 Task: Find connections with filter location Liberec with filter topic #Entrepreneurialwith filter profile language French with filter current company Yara International with filter school Nagarjuna College Of Engineering and Technology with filter industry Pipeline Transportation with filter service category Accounting with filter keywords title Chief Engineer
Action: Mouse scrolled (410, 533) with delta (0, 0)
Screenshot: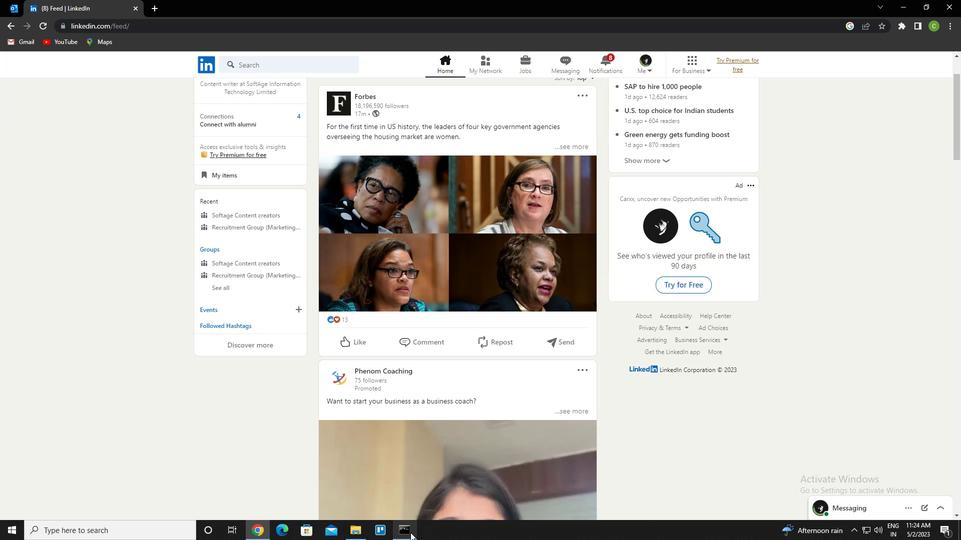 
Action: Mouse scrolled (410, 533) with delta (0, 0)
Screenshot: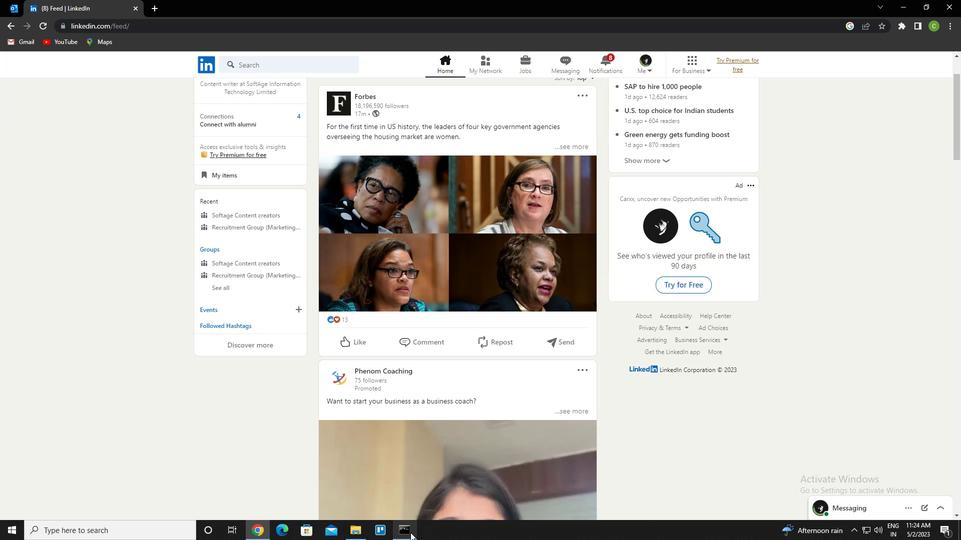 
Action: Mouse moved to (493, 60)
Screenshot: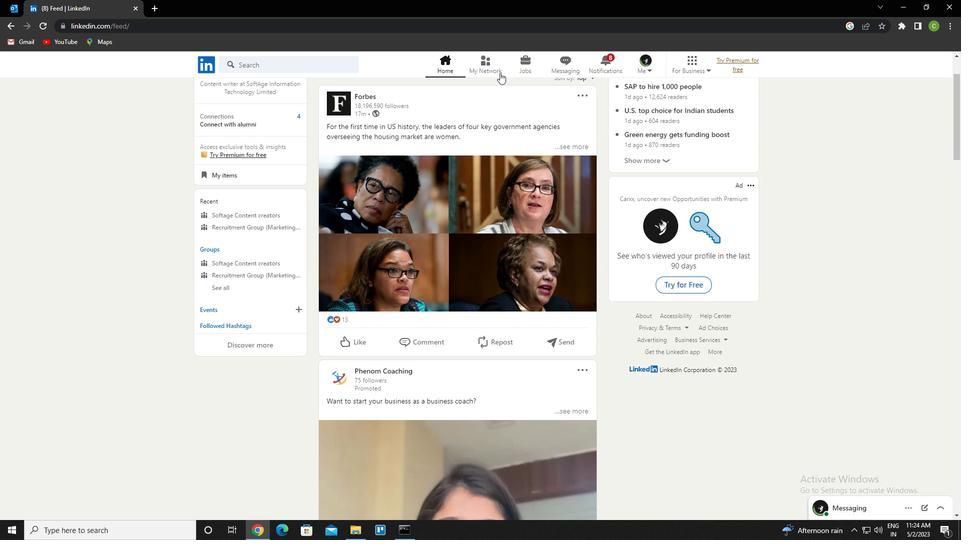 
Action: Mouse pressed left at (493, 60)
Screenshot: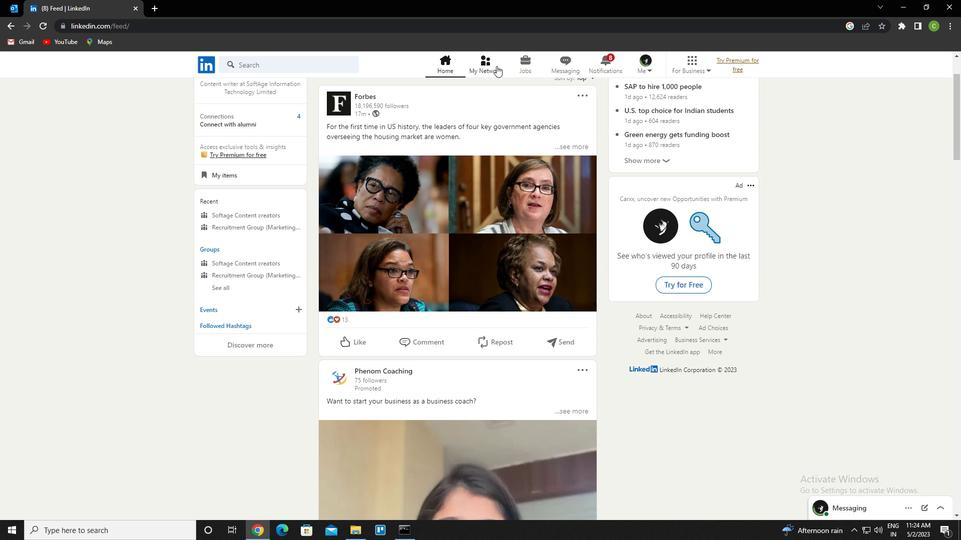 
Action: Mouse moved to (280, 118)
Screenshot: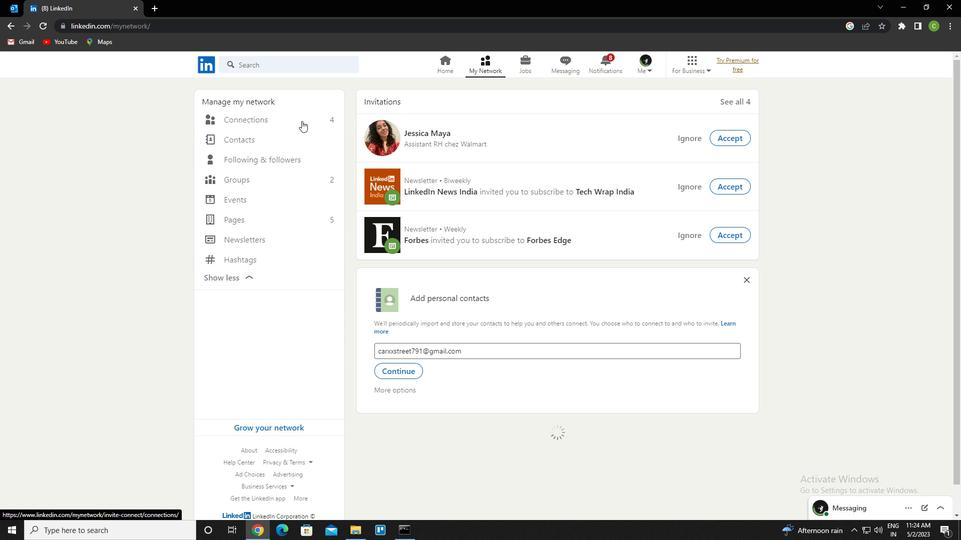 
Action: Mouse pressed left at (280, 118)
Screenshot: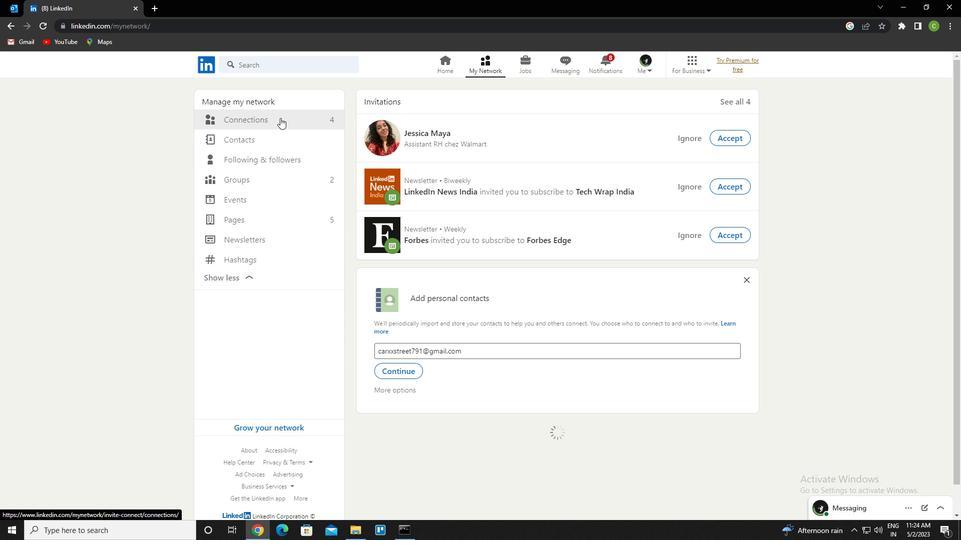 
Action: Mouse moved to (569, 123)
Screenshot: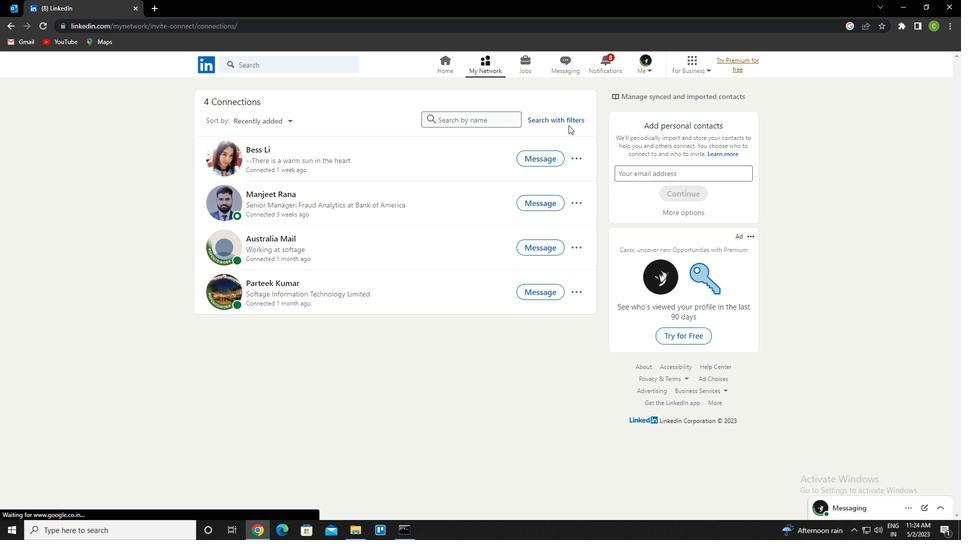 
Action: Mouse pressed left at (569, 123)
Screenshot: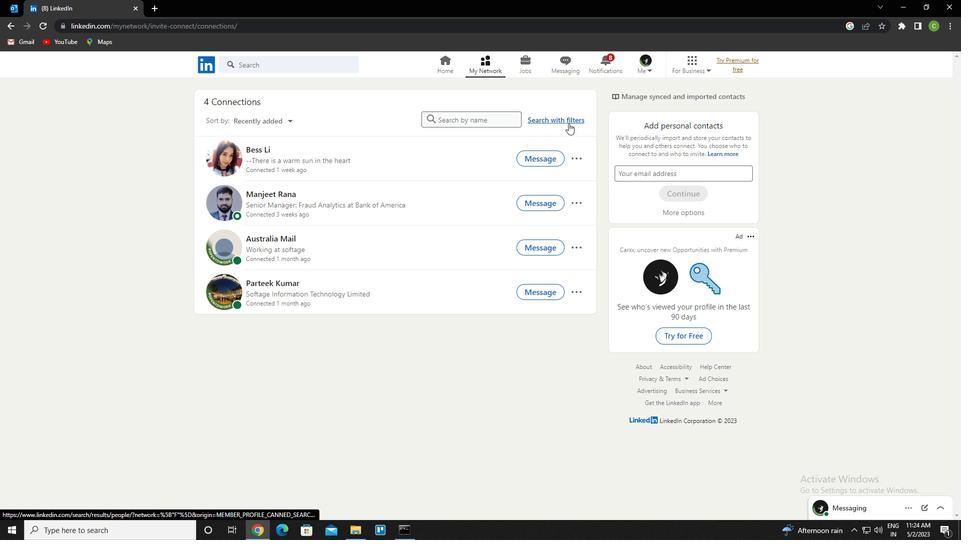 
Action: Mouse moved to (516, 96)
Screenshot: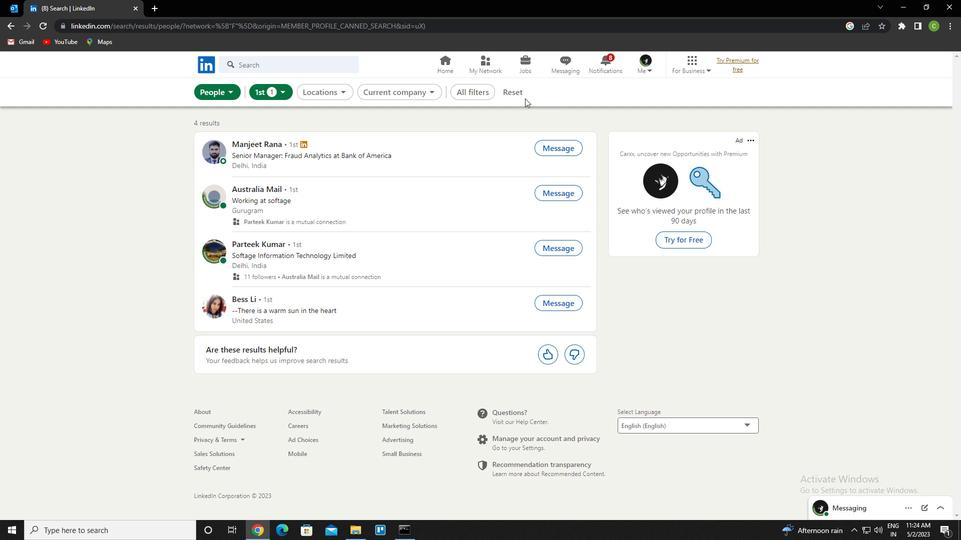 
Action: Mouse pressed left at (516, 96)
Screenshot: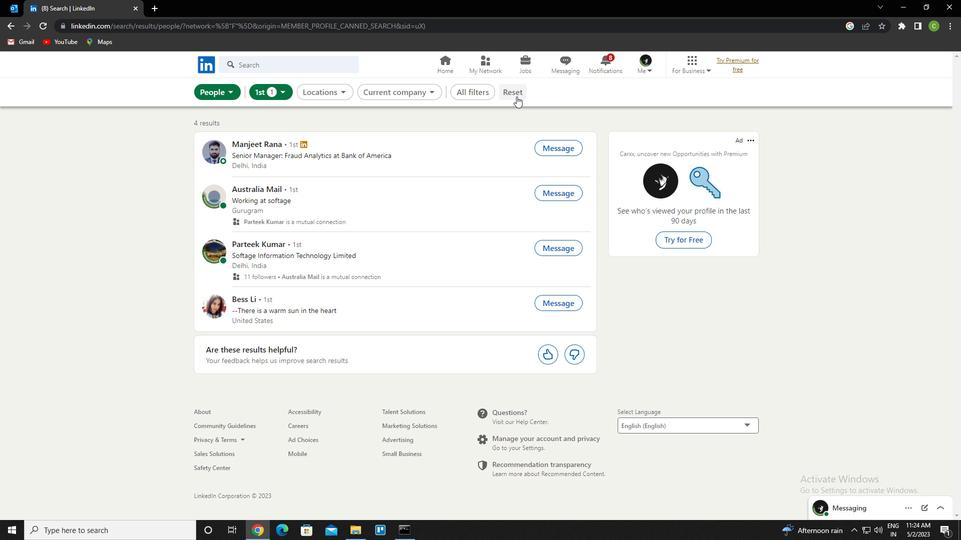 
Action: Mouse moved to (507, 93)
Screenshot: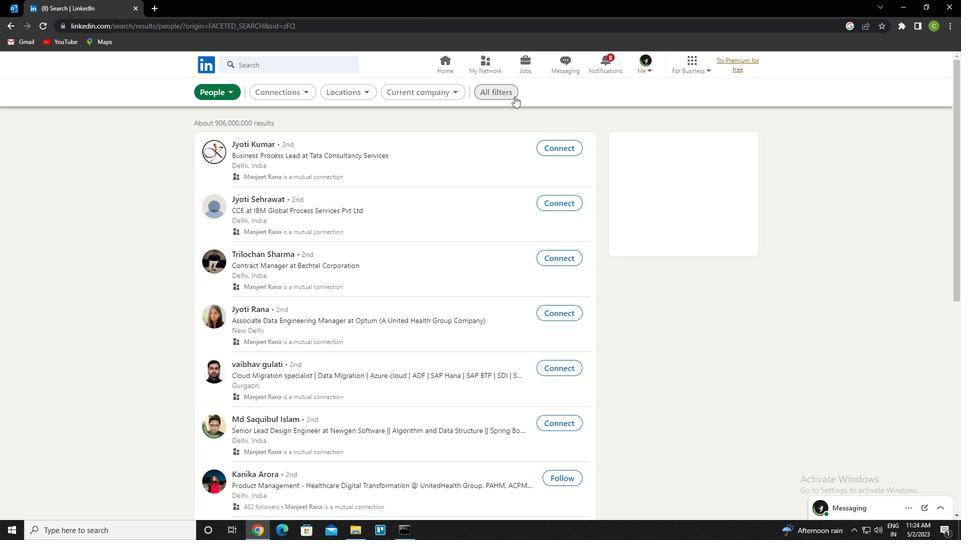 
Action: Mouse pressed left at (507, 93)
Screenshot: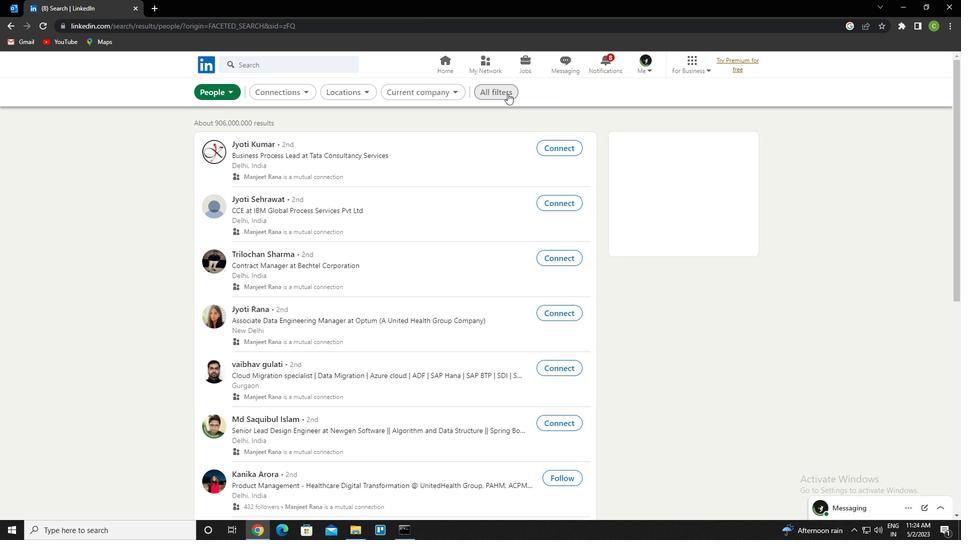 
Action: Mouse moved to (876, 306)
Screenshot: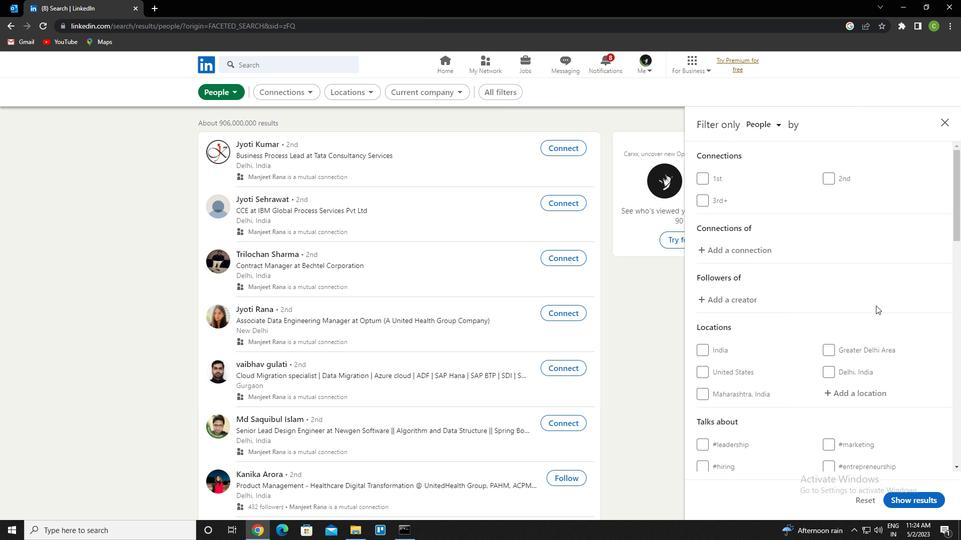 
Action: Mouse scrolled (876, 306) with delta (0, 0)
Screenshot: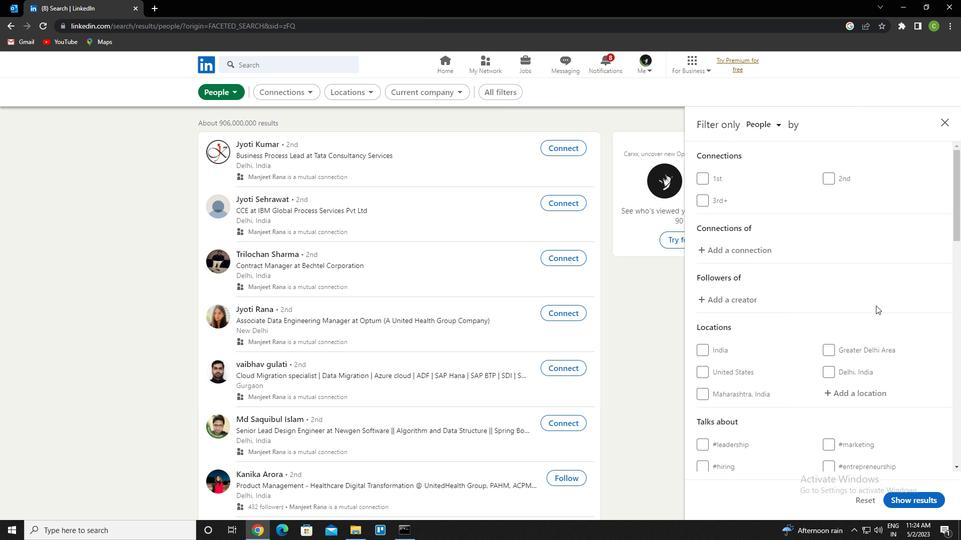 
Action: Mouse scrolled (876, 306) with delta (0, 0)
Screenshot: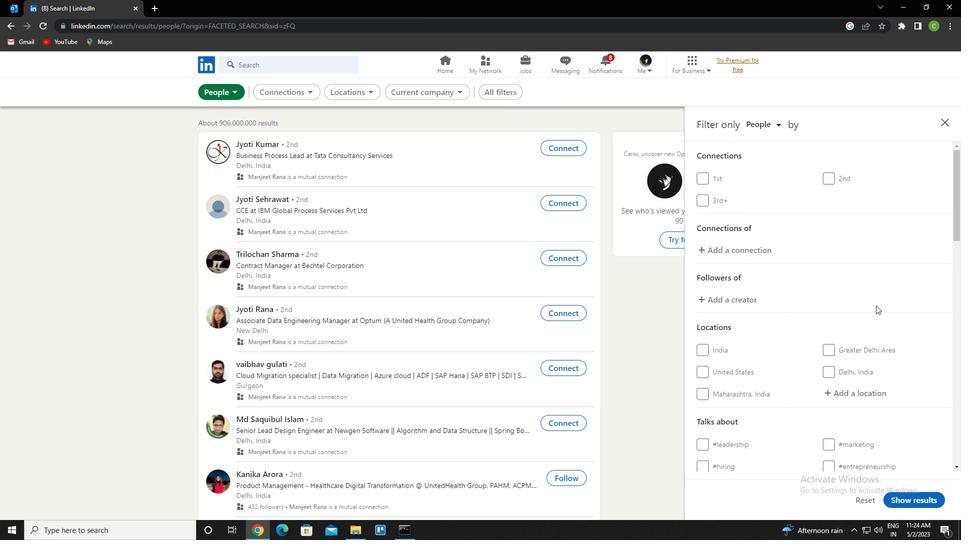 
Action: Mouse moved to (864, 294)
Screenshot: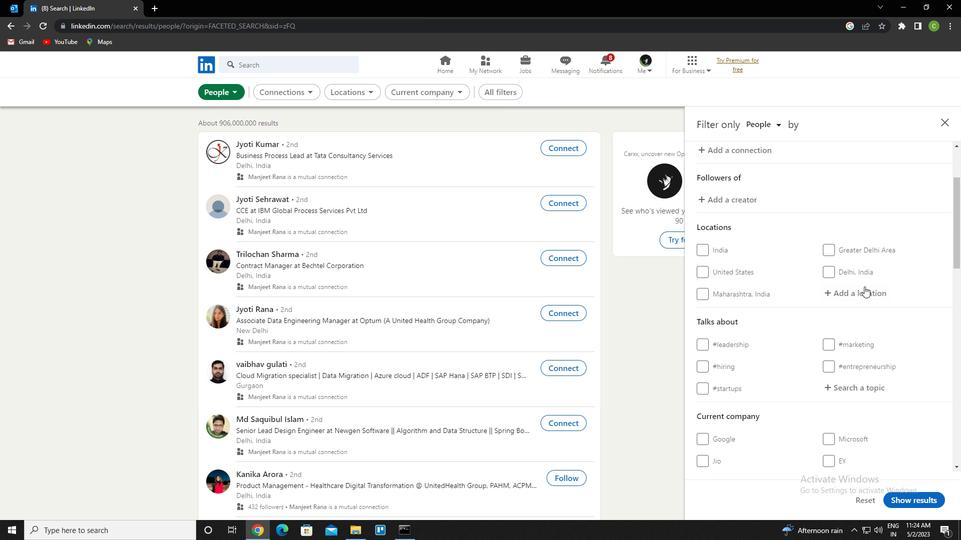 
Action: Mouse pressed left at (864, 294)
Screenshot: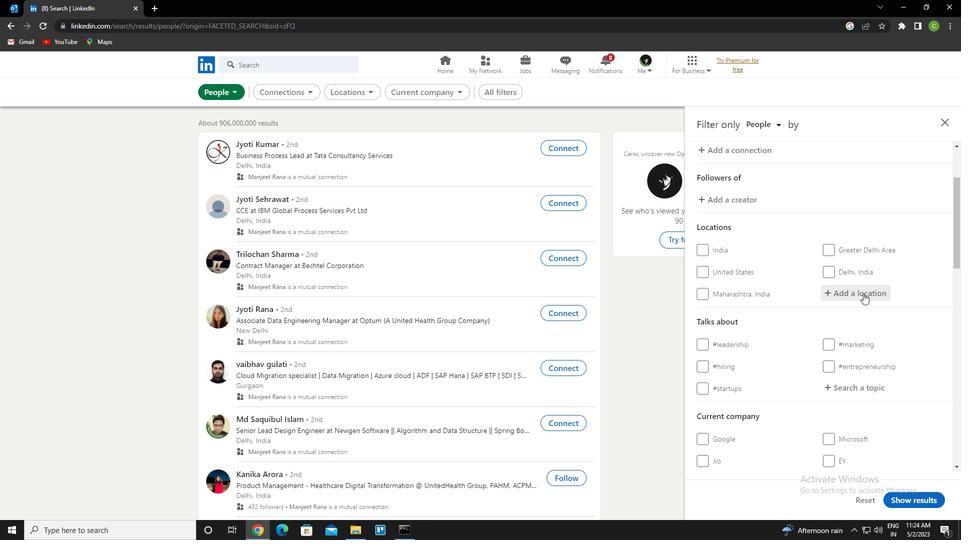 
Action: Key pressed <Key.caps_lock>l<Key.caps_lock>iberec<Key.down><Key.enter>
Screenshot: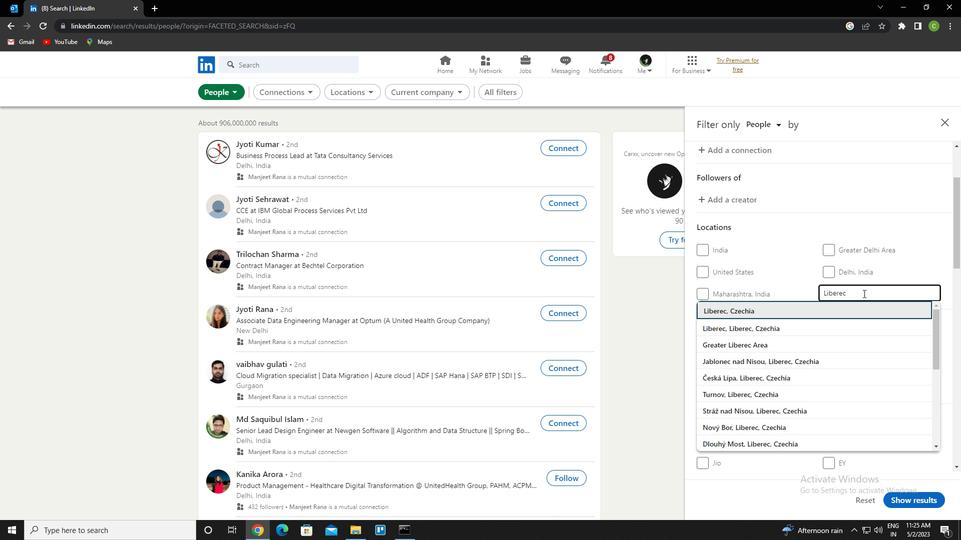 
Action: Mouse scrolled (864, 293) with delta (0, 0)
Screenshot: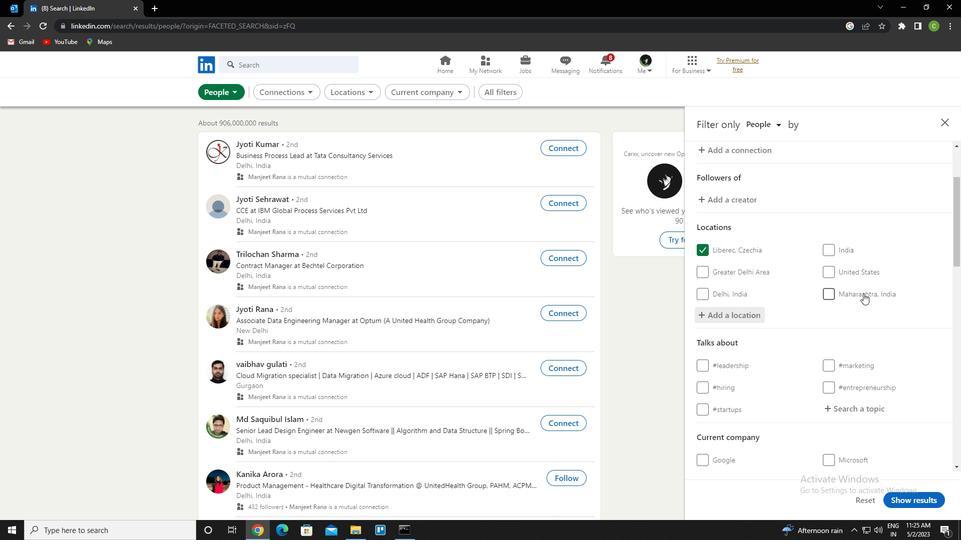 
Action: Mouse scrolled (864, 293) with delta (0, 0)
Screenshot: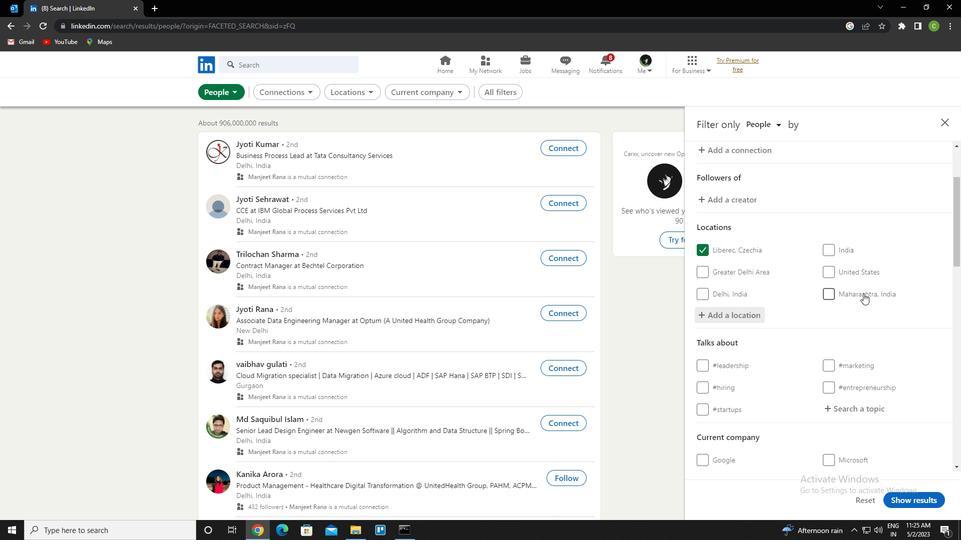 
Action: Mouse scrolled (864, 293) with delta (0, 0)
Screenshot: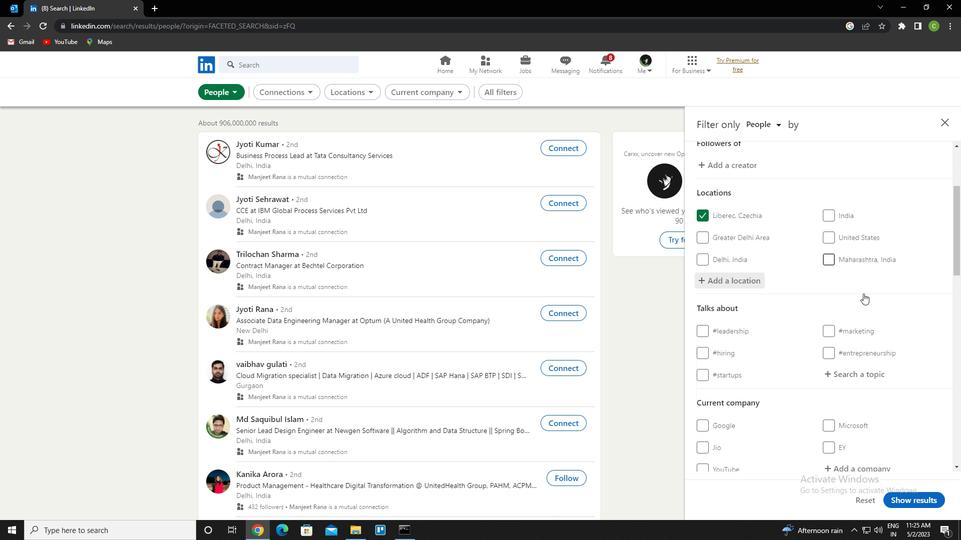 
Action: Mouse moved to (859, 260)
Screenshot: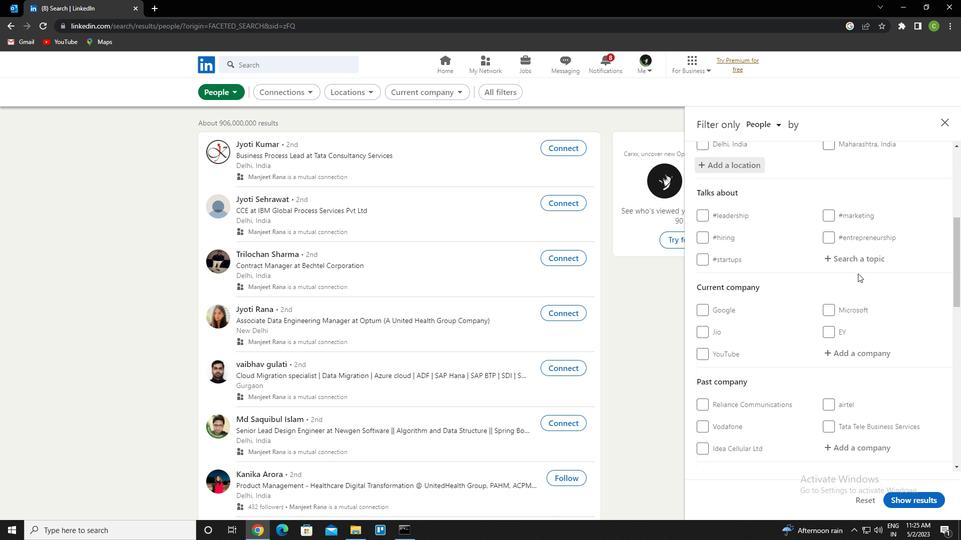 
Action: Mouse pressed left at (859, 260)
Screenshot: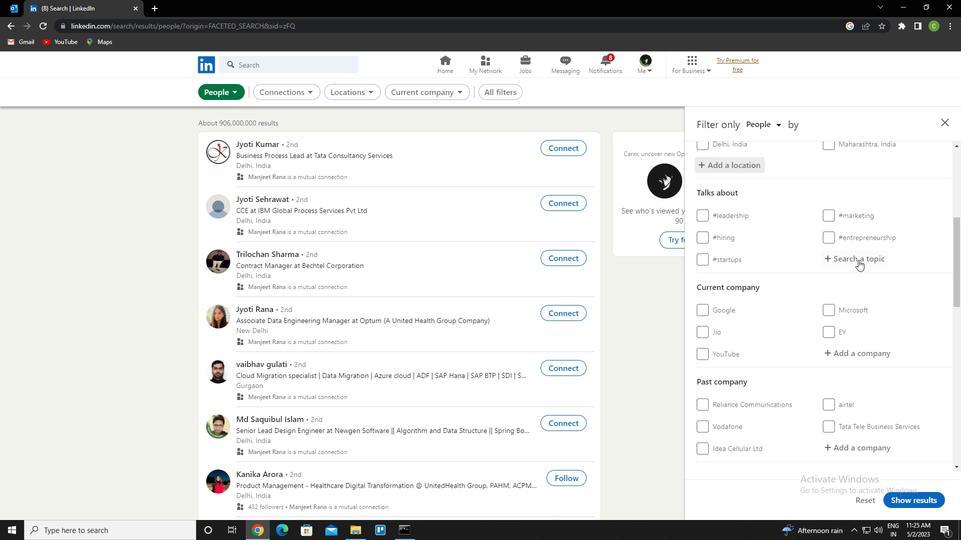 
Action: Key pressed <Key.caps_lock>e<Key.caps_lock>ntrepreneural<Key.backspace><Key.backspace>ial<Key.down><Key.enter>
Screenshot: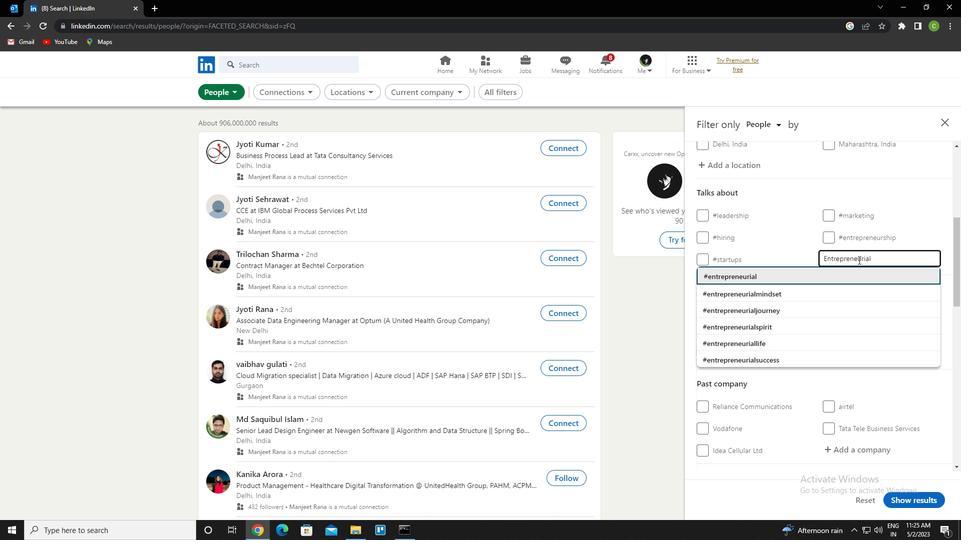 
Action: Mouse scrolled (859, 259) with delta (0, 0)
Screenshot: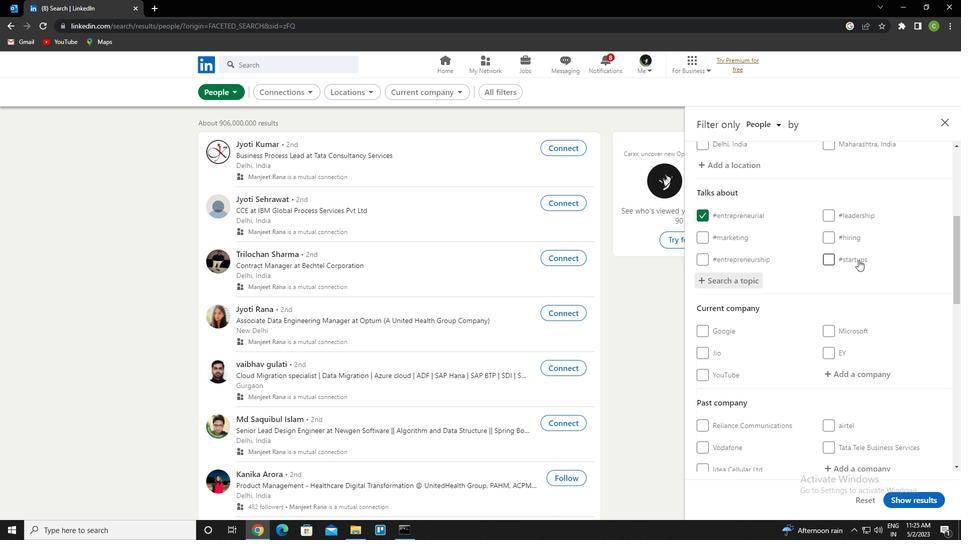 
Action: Mouse scrolled (859, 259) with delta (0, 0)
Screenshot: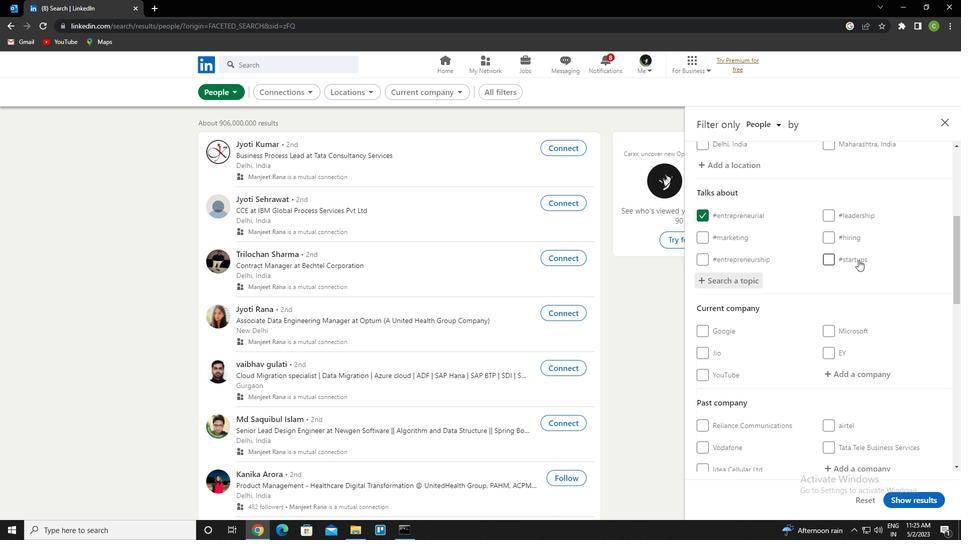 
Action: Mouse scrolled (859, 259) with delta (0, 0)
Screenshot: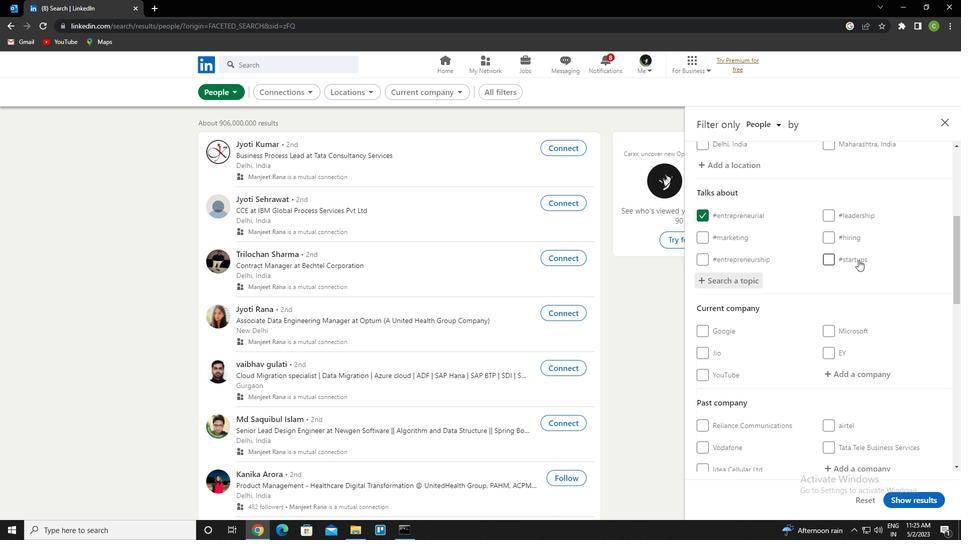 
Action: Mouse moved to (811, 303)
Screenshot: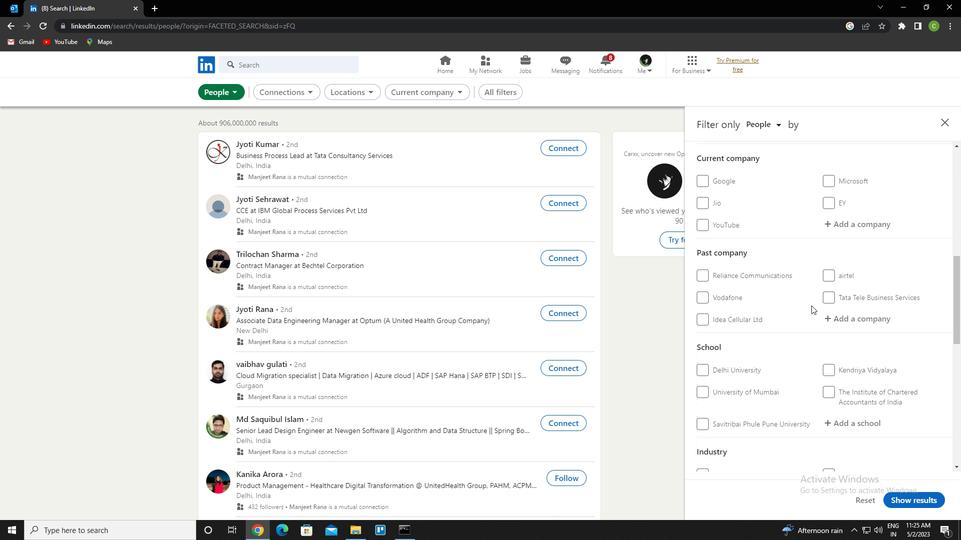 
Action: Mouse scrolled (811, 303) with delta (0, 0)
Screenshot: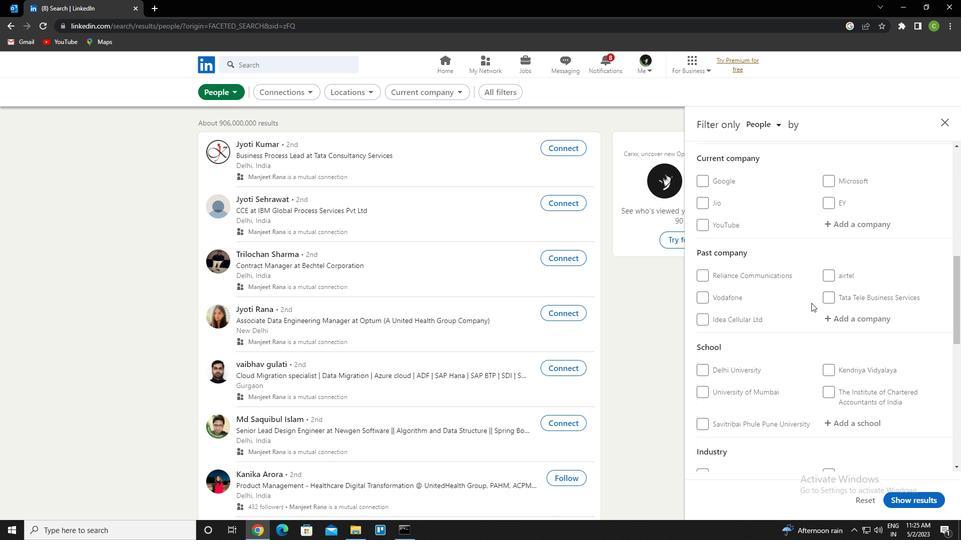 
Action: Mouse scrolled (811, 303) with delta (0, 0)
Screenshot: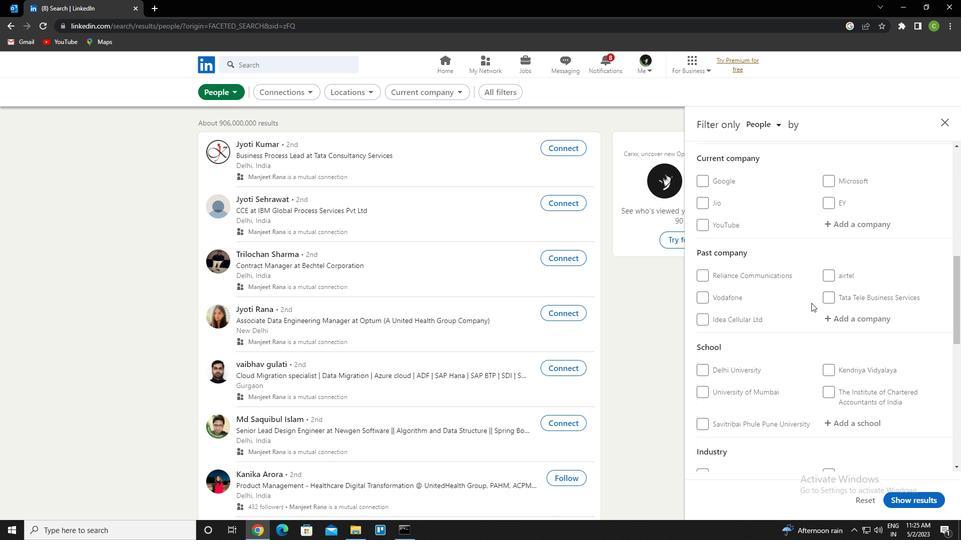 
Action: Mouse scrolled (811, 303) with delta (0, 0)
Screenshot: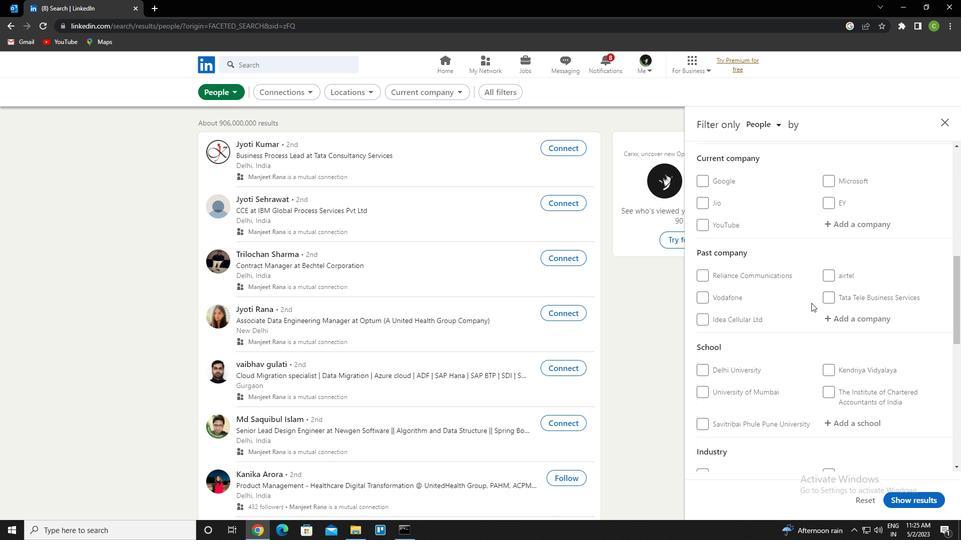 
Action: Mouse scrolled (811, 303) with delta (0, 0)
Screenshot: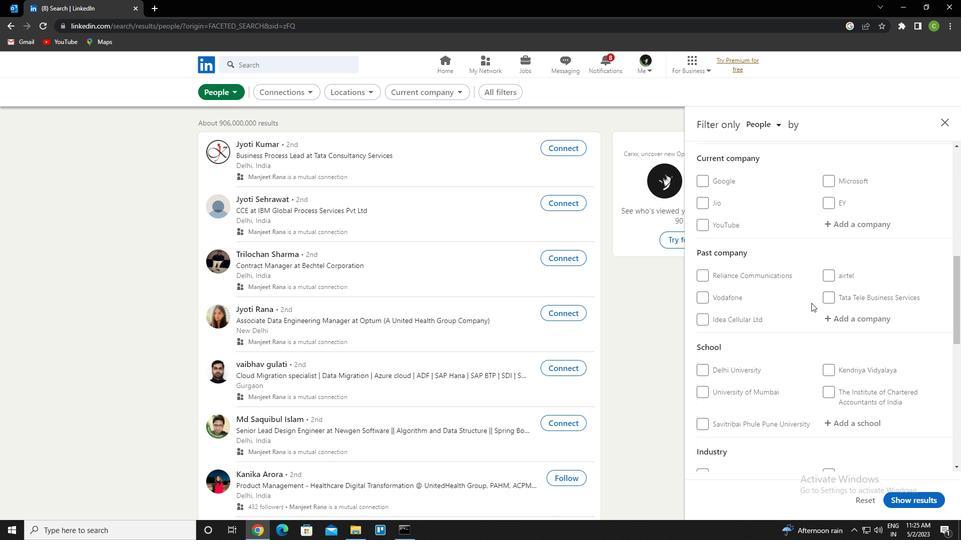 
Action: Mouse scrolled (811, 303) with delta (0, 0)
Screenshot: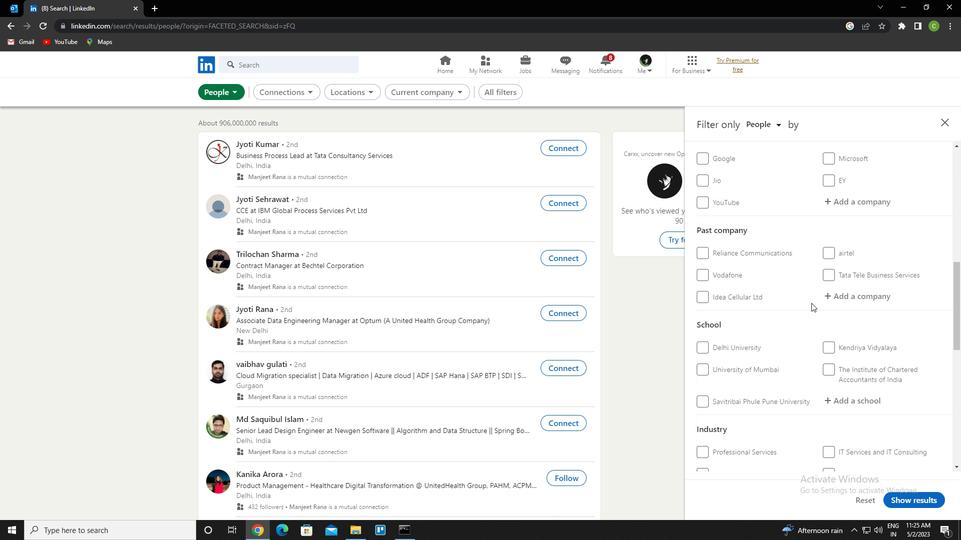 
Action: Mouse scrolled (811, 303) with delta (0, 0)
Screenshot: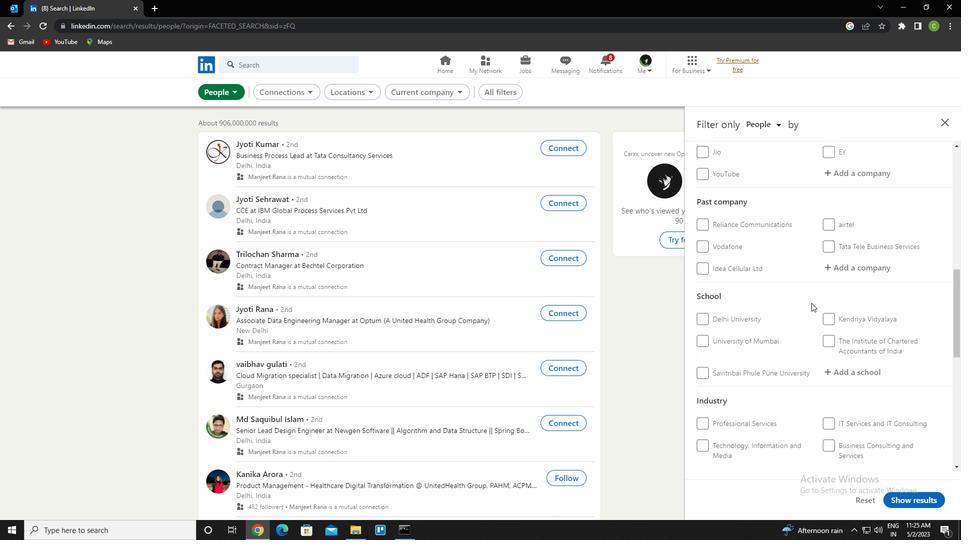 
Action: Mouse scrolled (811, 303) with delta (0, 0)
Screenshot: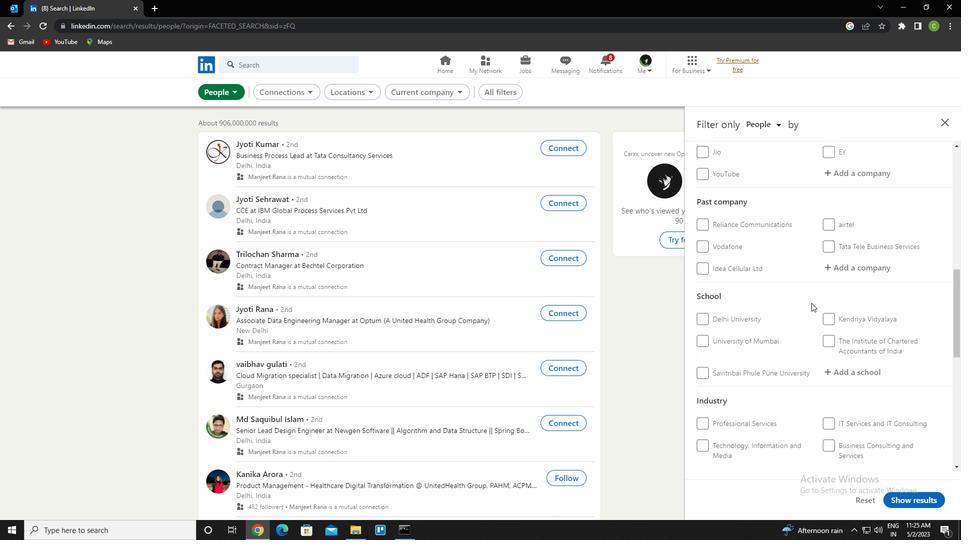 
Action: Mouse scrolled (811, 303) with delta (0, 0)
Screenshot: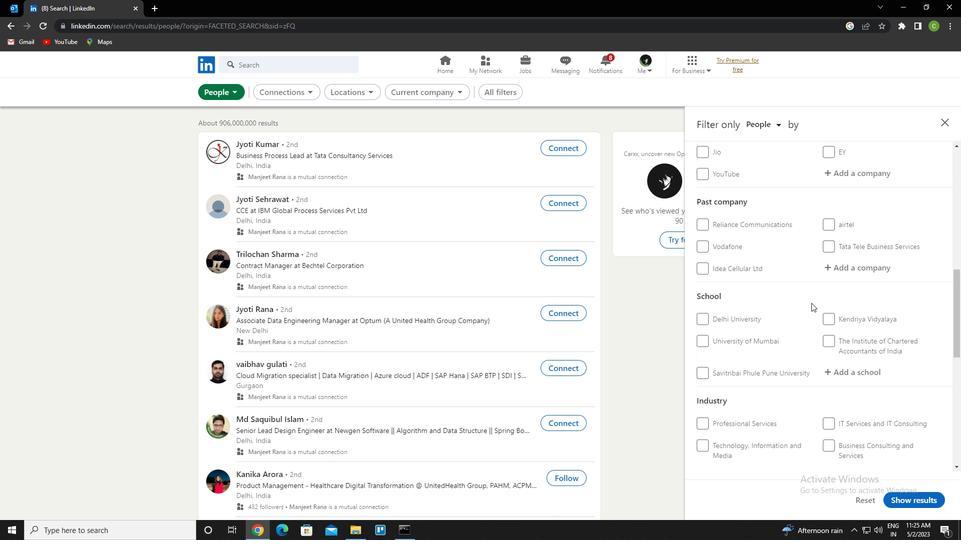 
Action: Mouse scrolled (811, 303) with delta (0, 0)
Screenshot: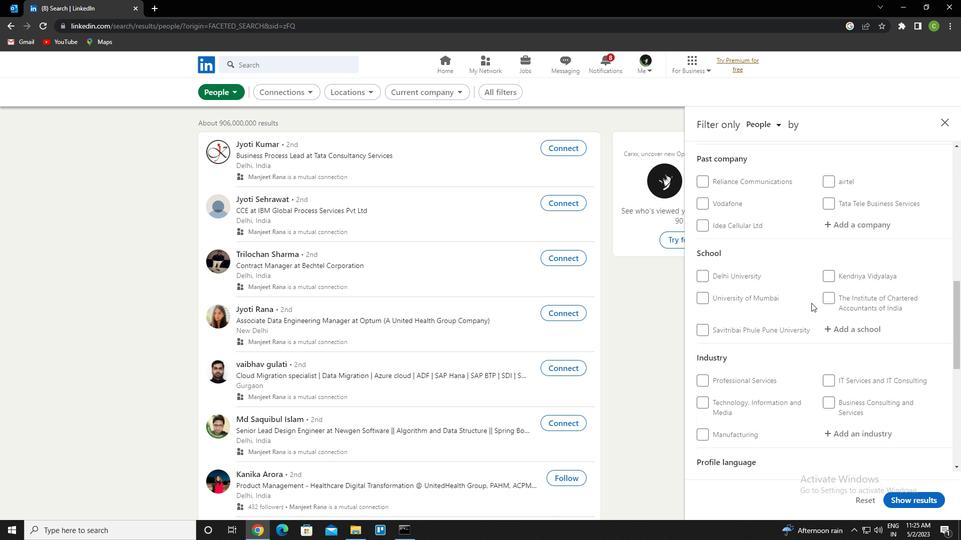 
Action: Mouse moved to (772, 302)
Screenshot: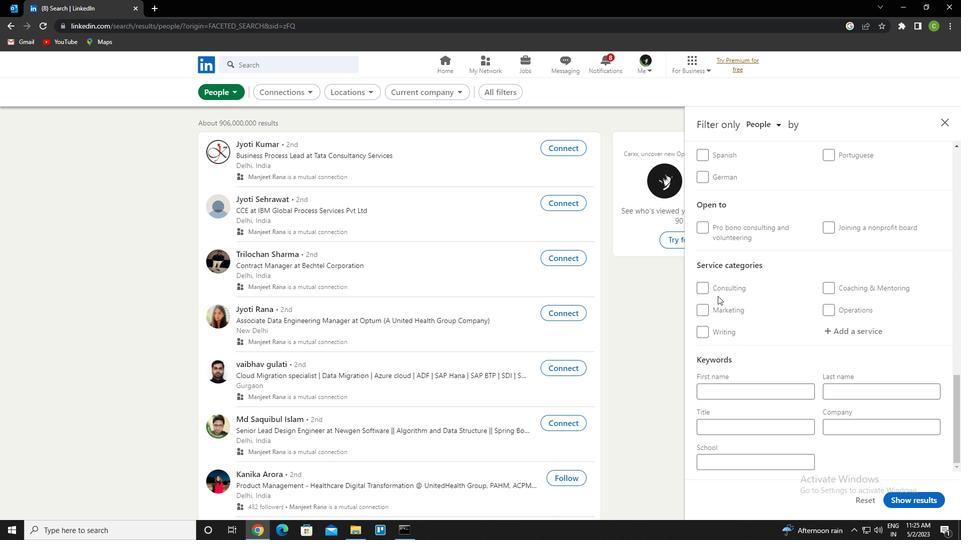 
Action: Mouse scrolled (772, 303) with delta (0, 0)
Screenshot: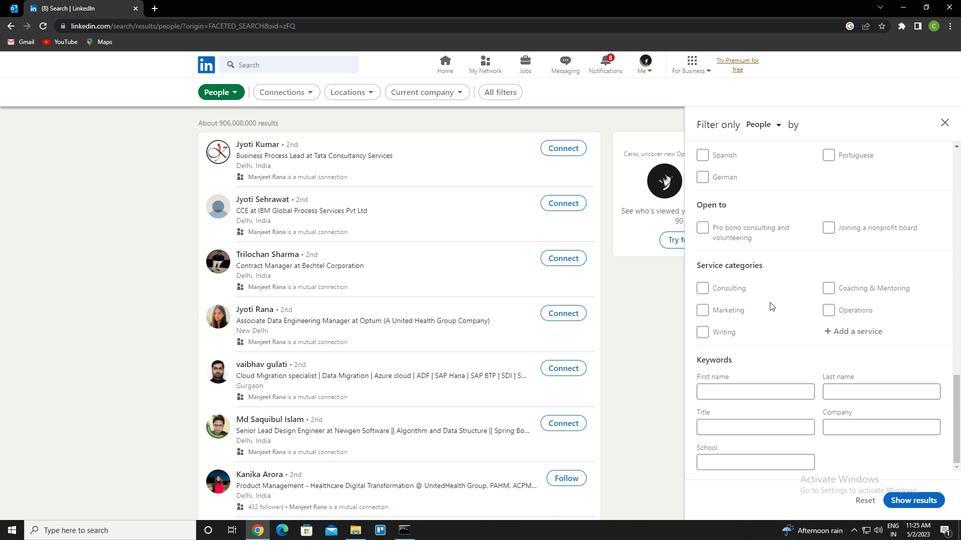 
Action: Mouse moved to (729, 266)
Screenshot: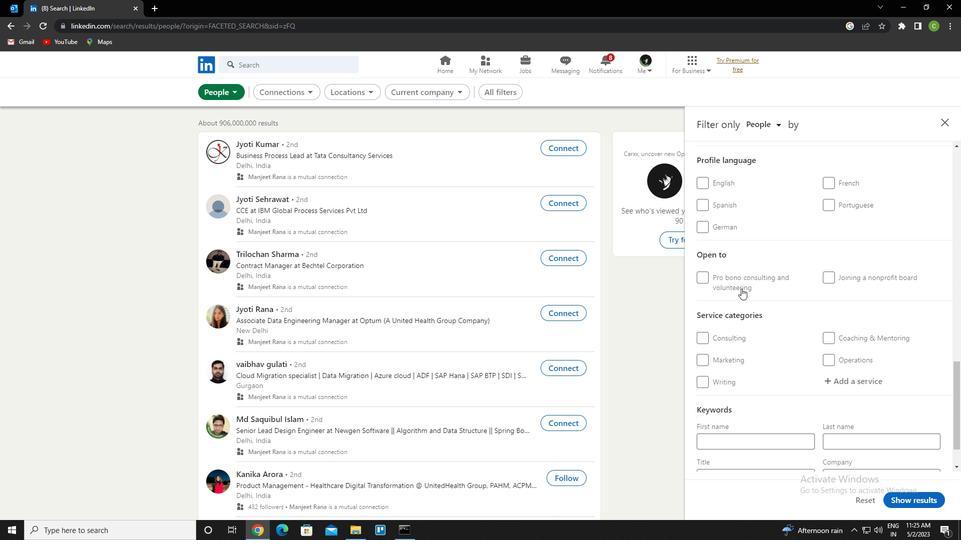 
Action: Mouse scrolled (729, 267) with delta (0, 0)
Screenshot: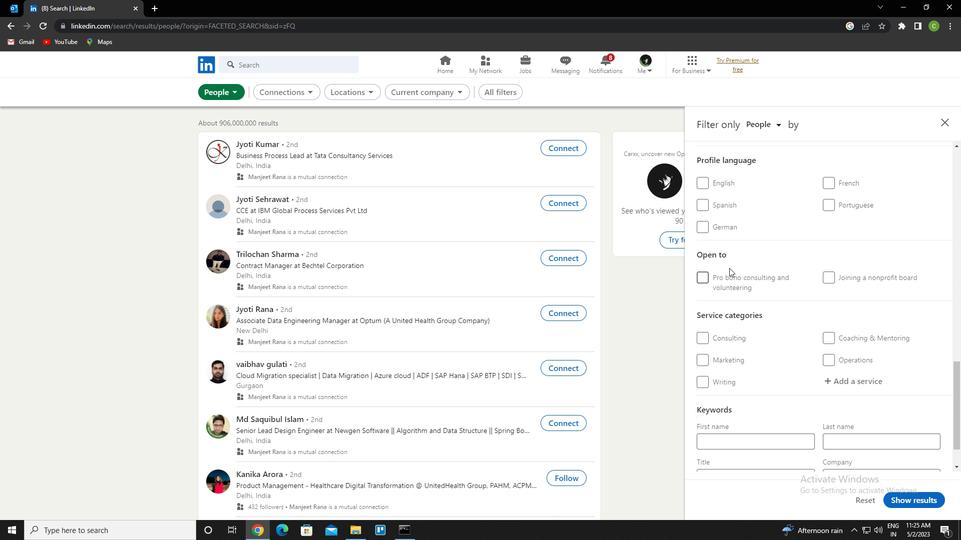
Action: Mouse moved to (831, 232)
Screenshot: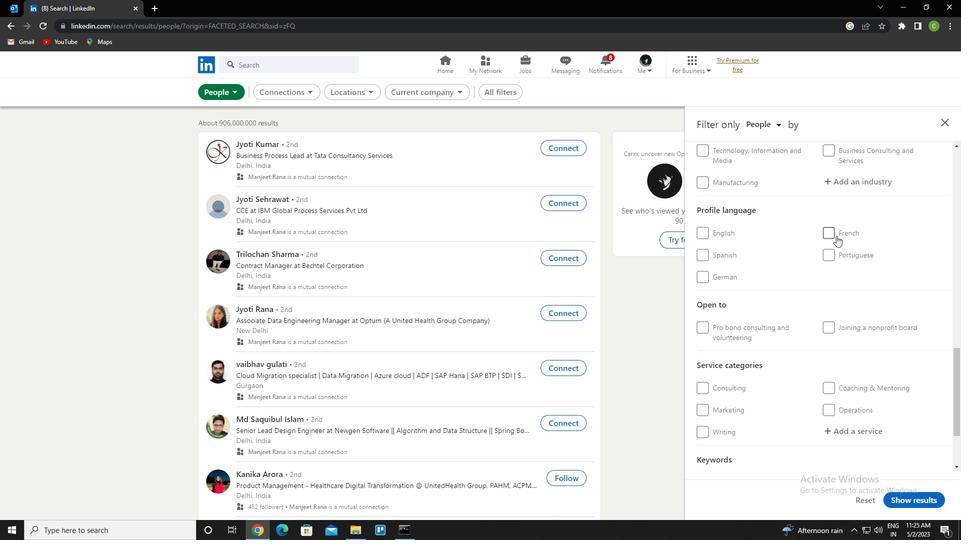 
Action: Mouse pressed left at (831, 232)
Screenshot: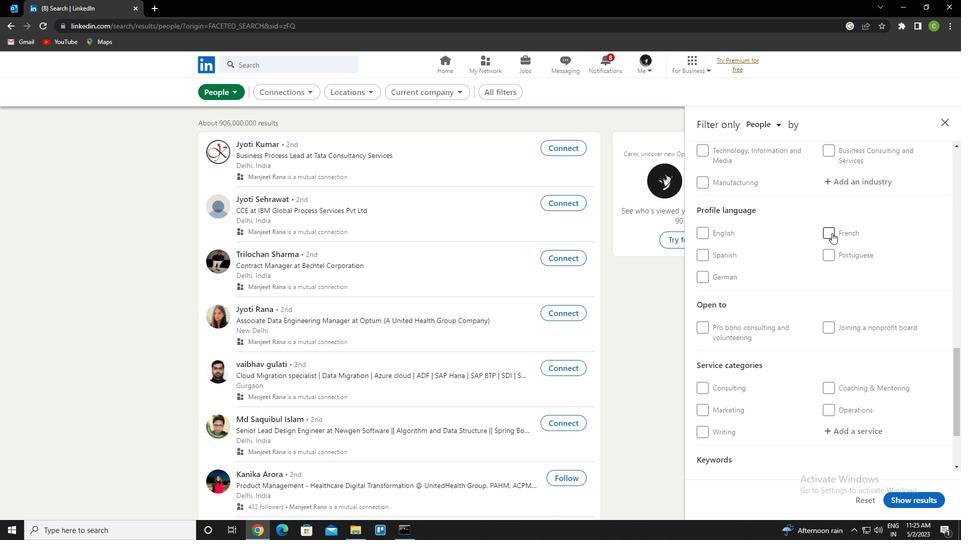 
Action: Mouse moved to (832, 242)
Screenshot: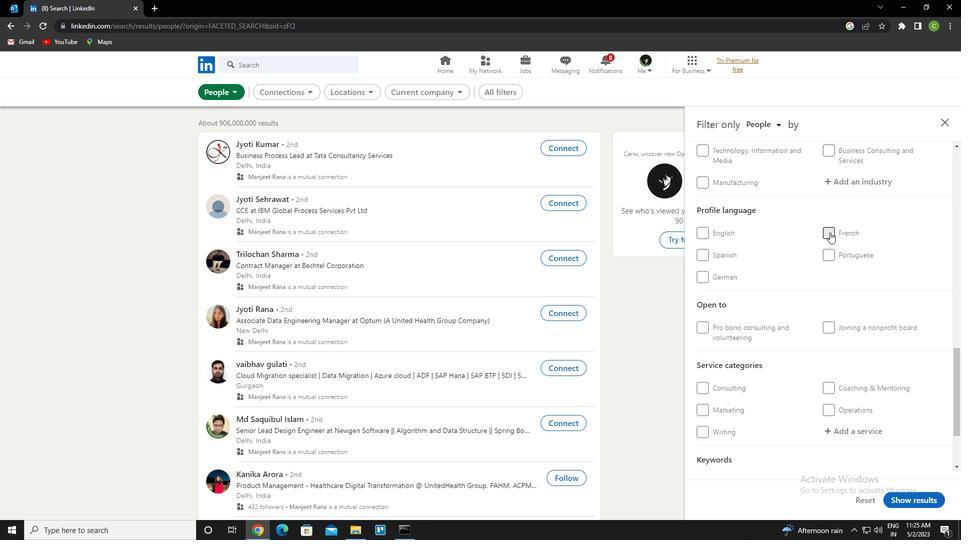 
Action: Mouse scrolled (832, 242) with delta (0, 0)
Screenshot: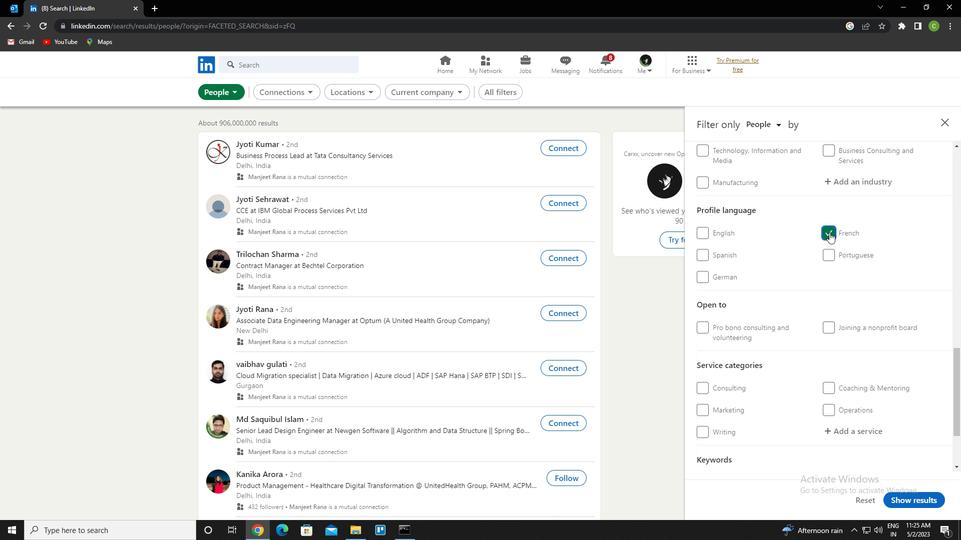
Action: Mouse scrolled (832, 242) with delta (0, 0)
Screenshot: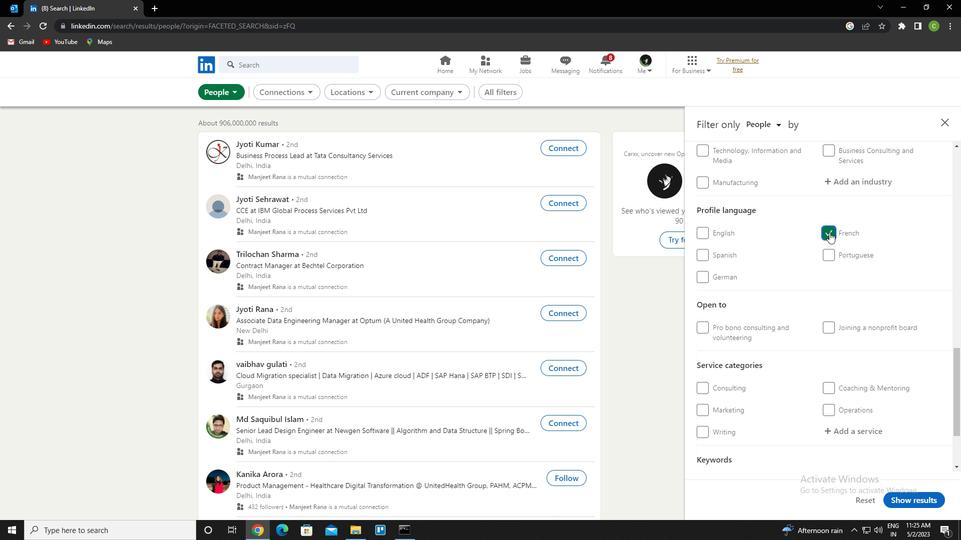 
Action: Mouse scrolled (832, 242) with delta (0, 0)
Screenshot: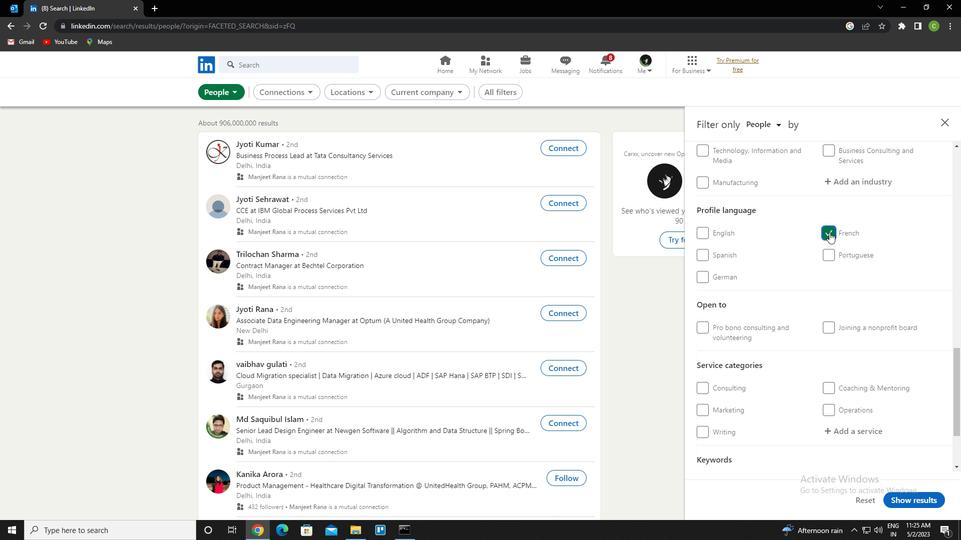 
Action: Mouse scrolled (832, 242) with delta (0, 0)
Screenshot: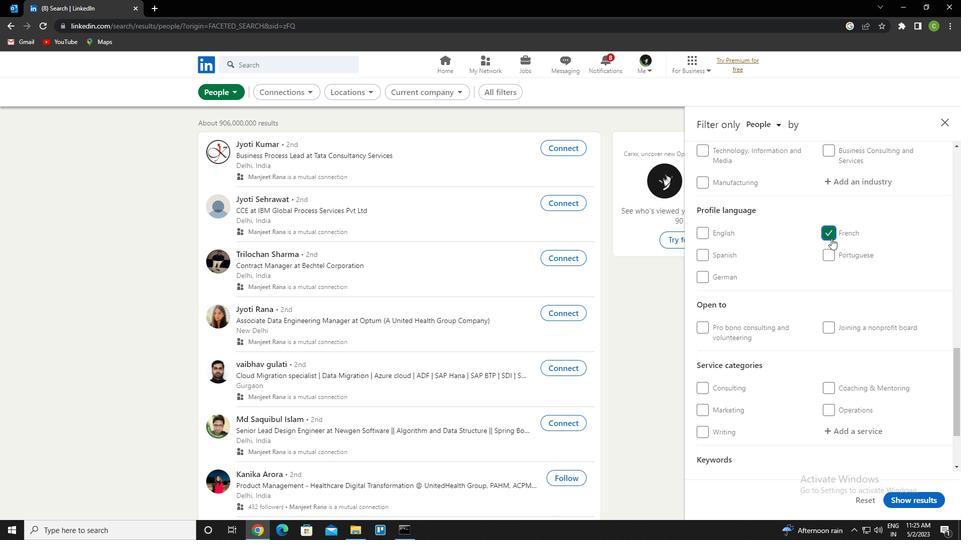 
Action: Mouse scrolled (832, 242) with delta (0, 0)
Screenshot: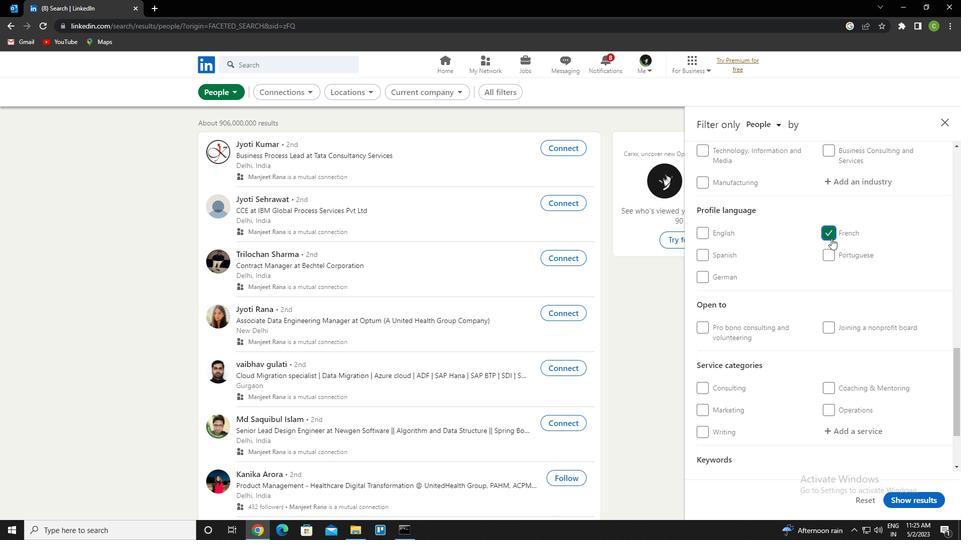 
Action: Mouse scrolled (832, 242) with delta (0, 0)
Screenshot: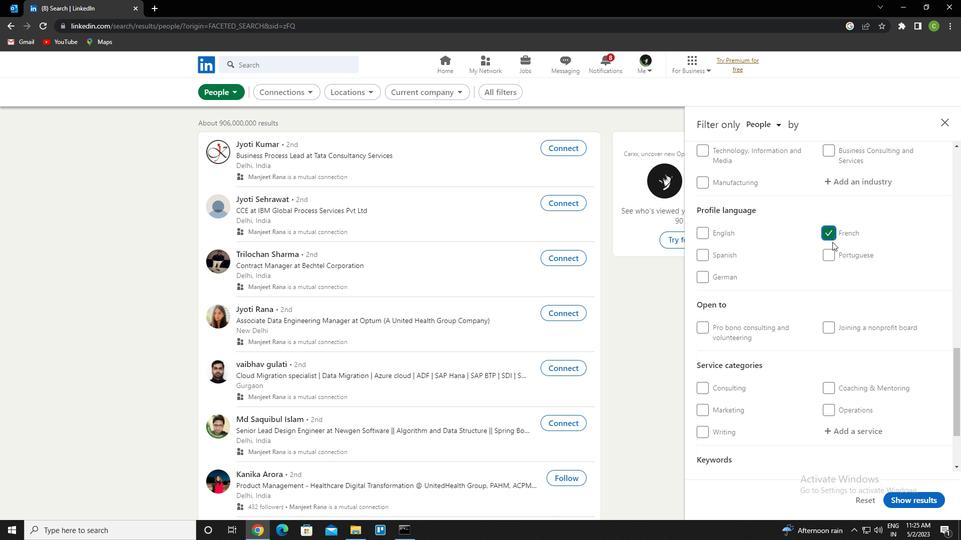 
Action: Mouse moved to (765, 230)
Screenshot: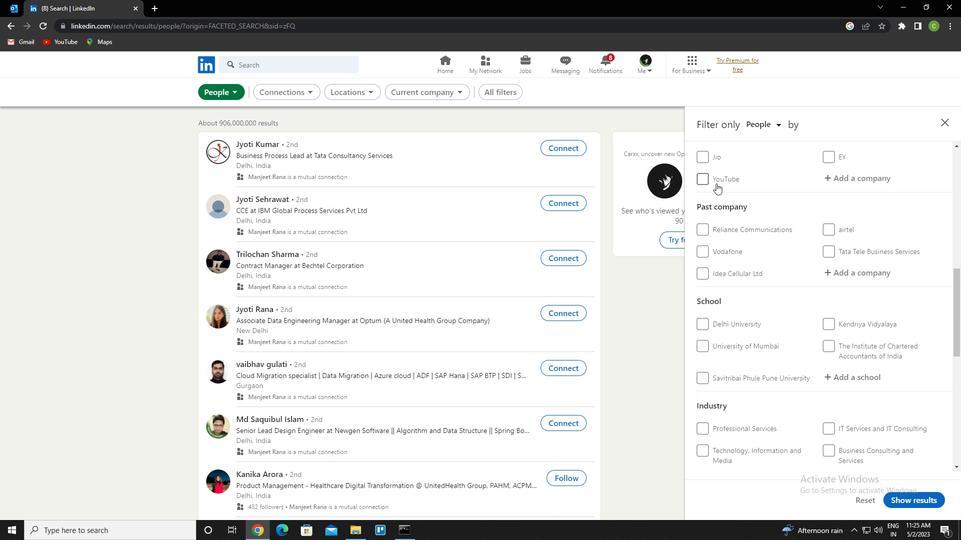 
Action: Mouse scrolled (765, 231) with delta (0, 0)
Screenshot: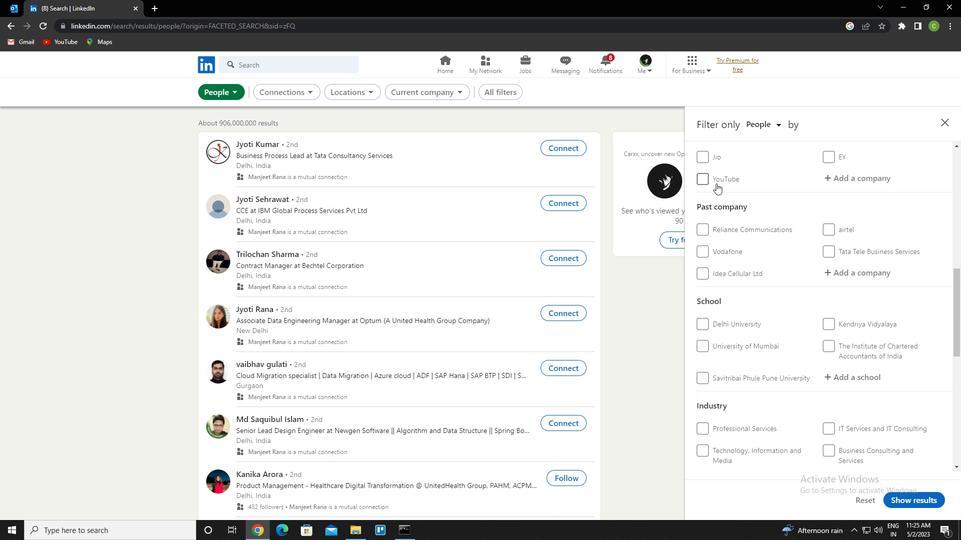 
Action: Mouse moved to (765, 231)
Screenshot: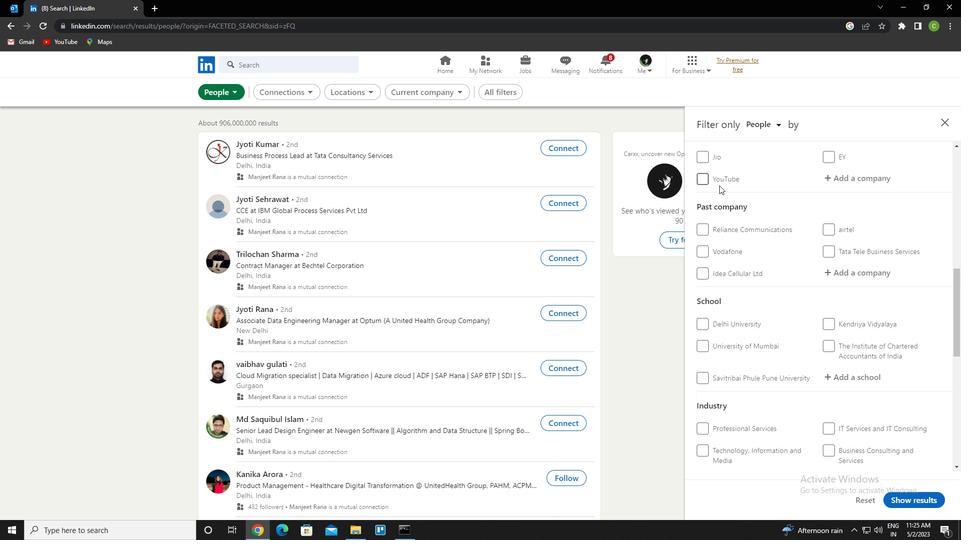 
Action: Mouse scrolled (765, 231) with delta (0, 0)
Screenshot: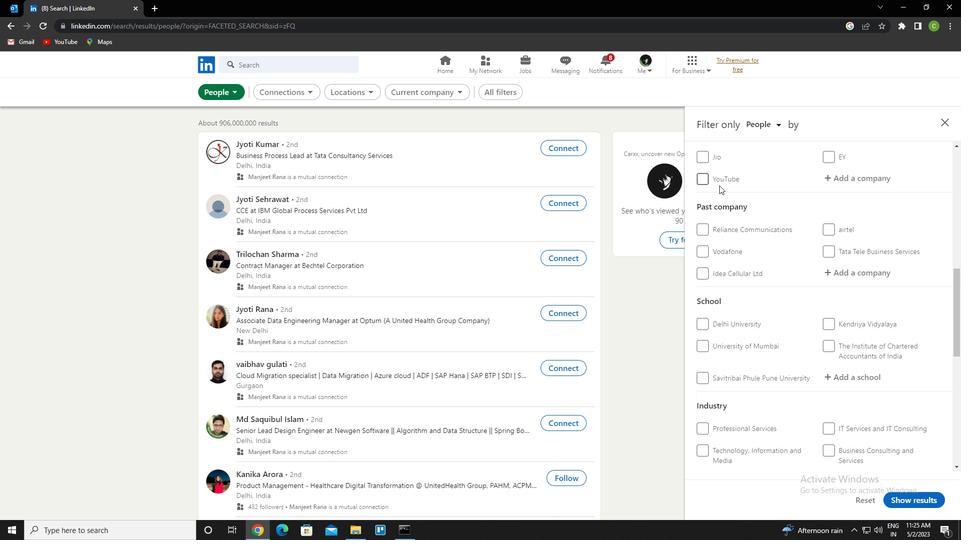 
Action: Mouse moved to (765, 231)
Screenshot: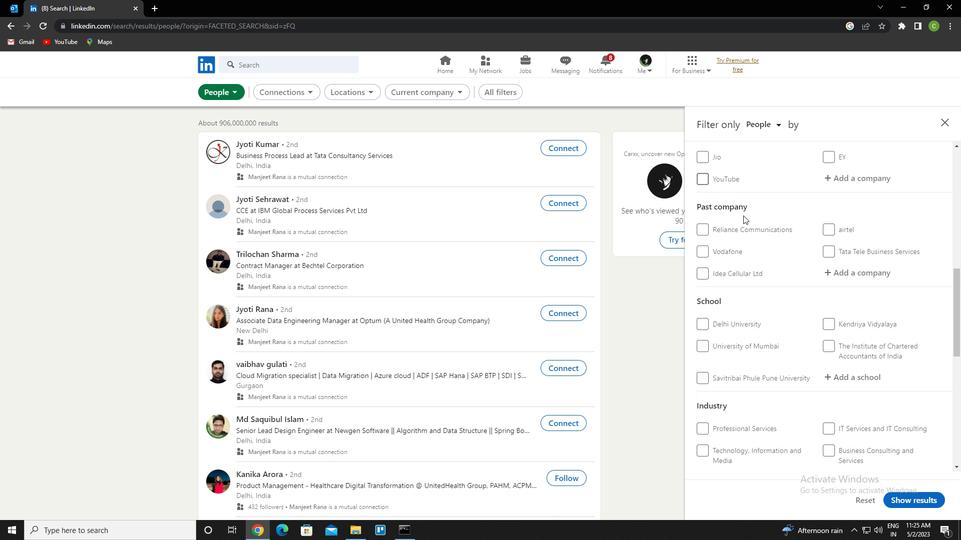 
Action: Mouse scrolled (765, 231) with delta (0, 0)
Screenshot: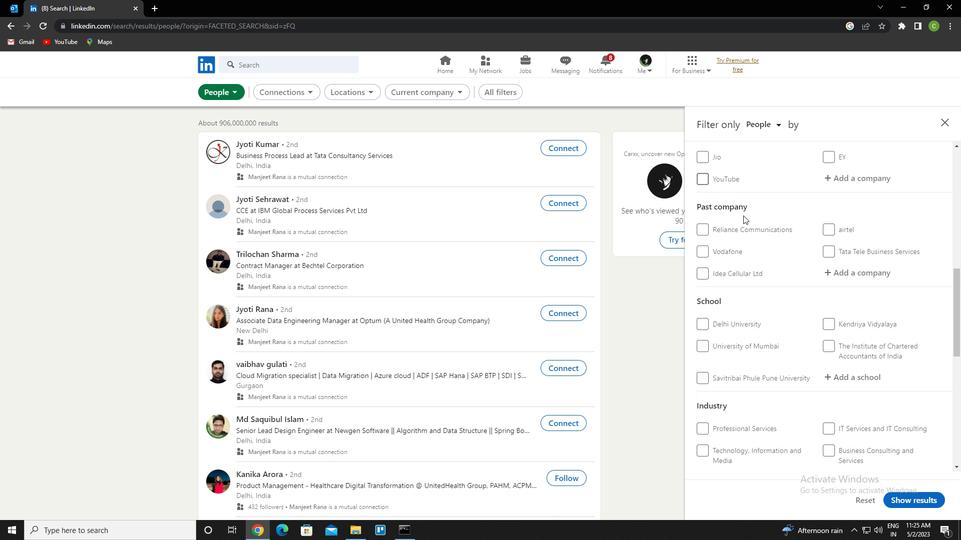 
Action: Mouse moved to (834, 328)
Screenshot: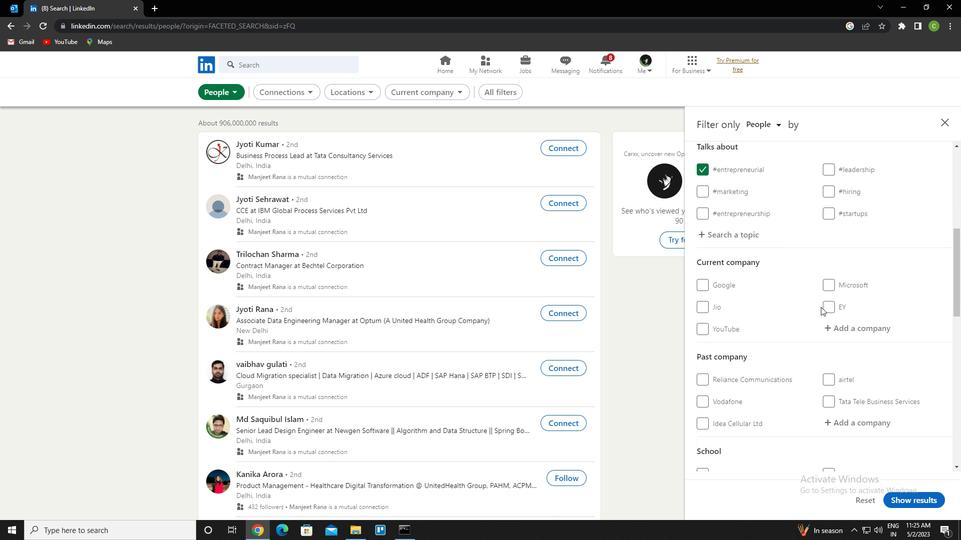 
Action: Mouse pressed left at (834, 328)
Screenshot: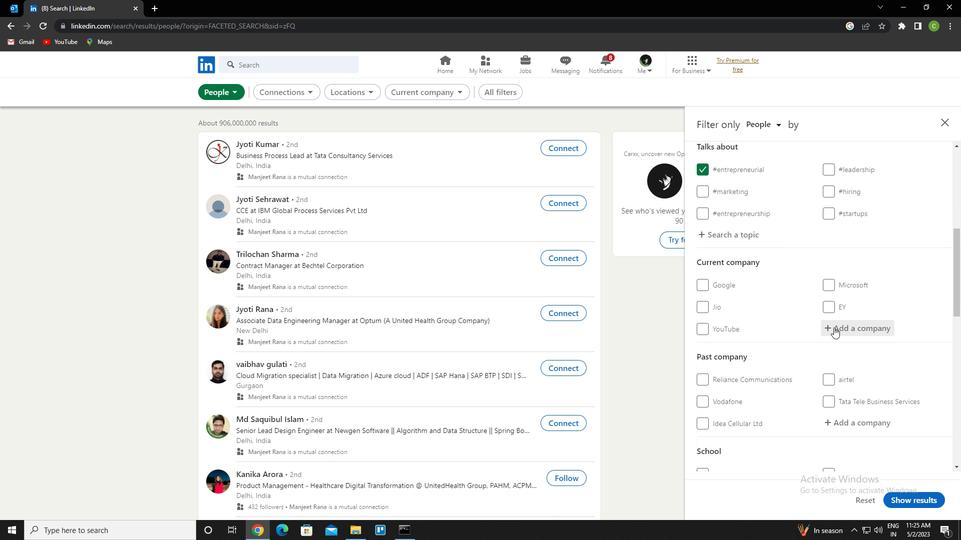 
Action: Key pressed <Key.caps_lock>y<Key.caps_lock>ara<Key.space>inter<Key.down><Key.enter>
Screenshot: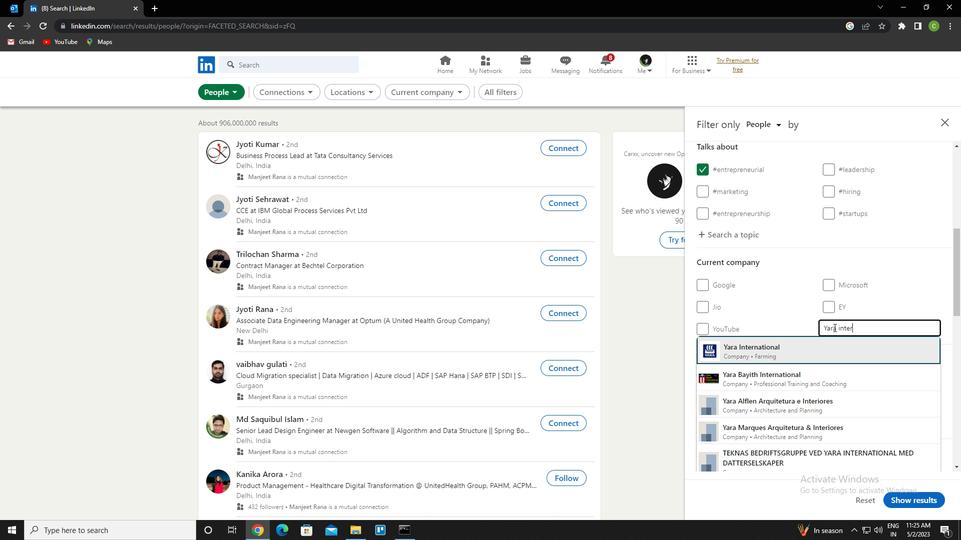 
Action: Mouse scrolled (834, 327) with delta (0, 0)
Screenshot: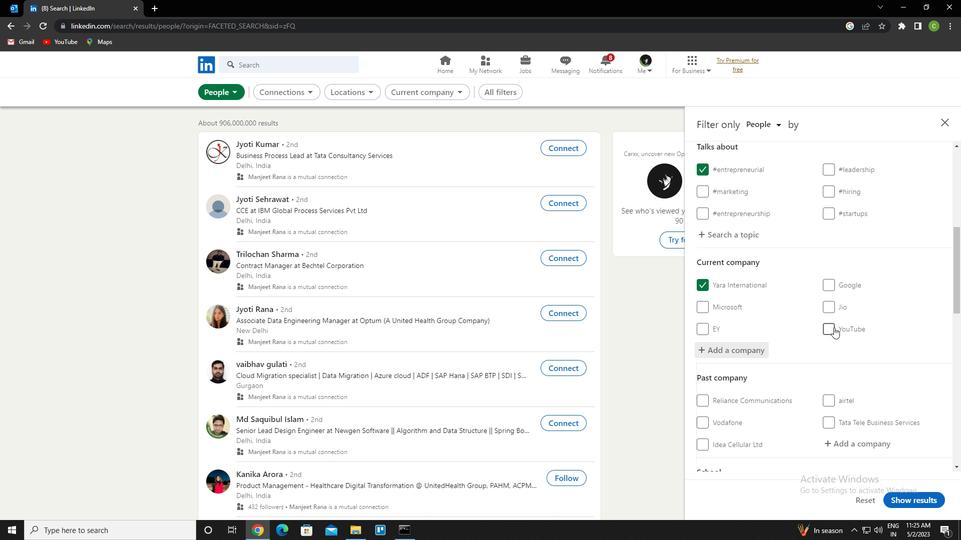 
Action: Mouse scrolled (834, 327) with delta (0, 0)
Screenshot: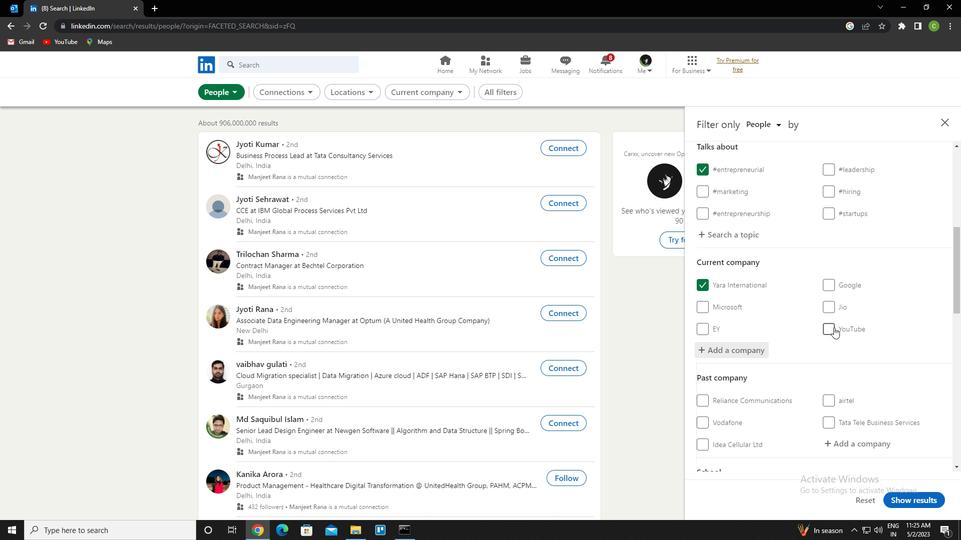 
Action: Mouse scrolled (834, 327) with delta (0, 0)
Screenshot: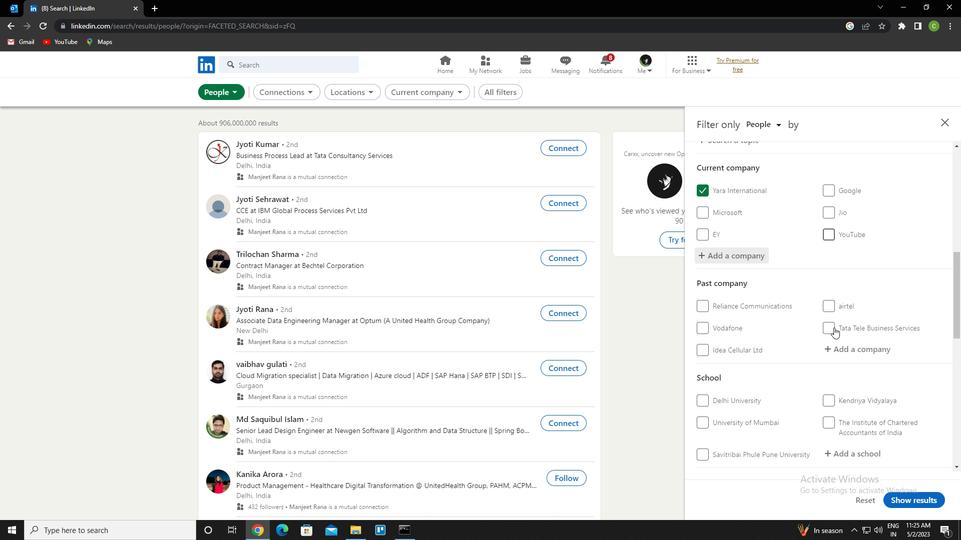 
Action: Mouse scrolled (834, 327) with delta (0, 0)
Screenshot: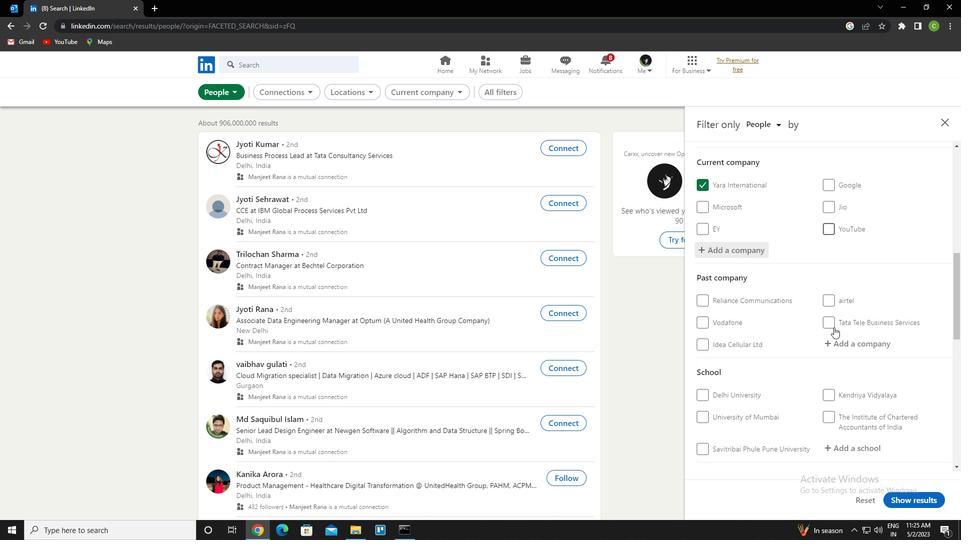 
Action: Mouse moved to (857, 275)
Screenshot: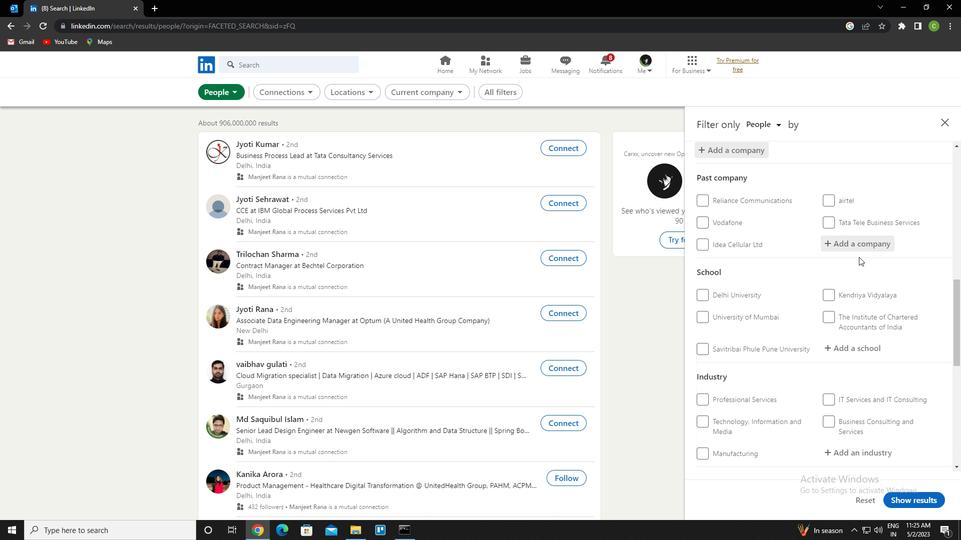 
Action: Mouse scrolled (857, 274) with delta (0, 0)
Screenshot: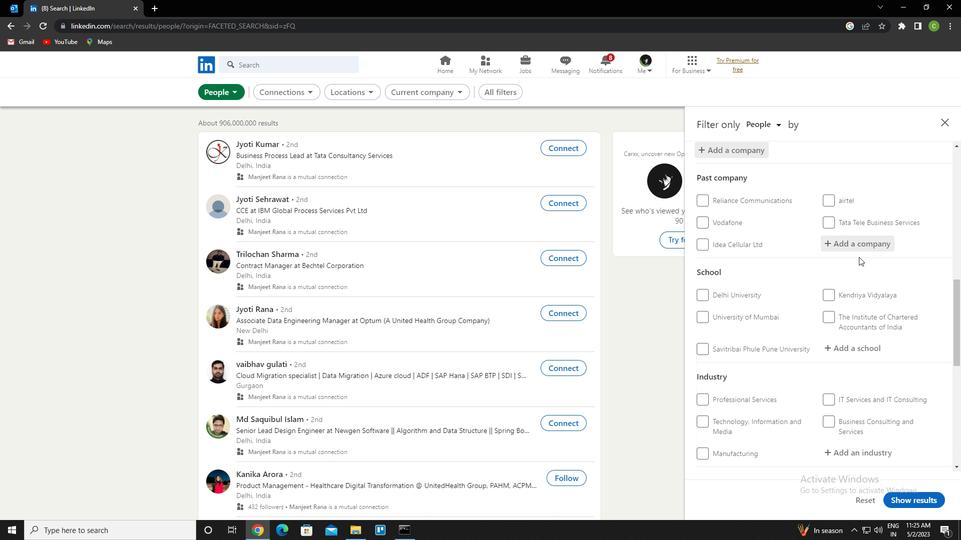 
Action: Mouse scrolled (857, 274) with delta (0, 0)
Screenshot: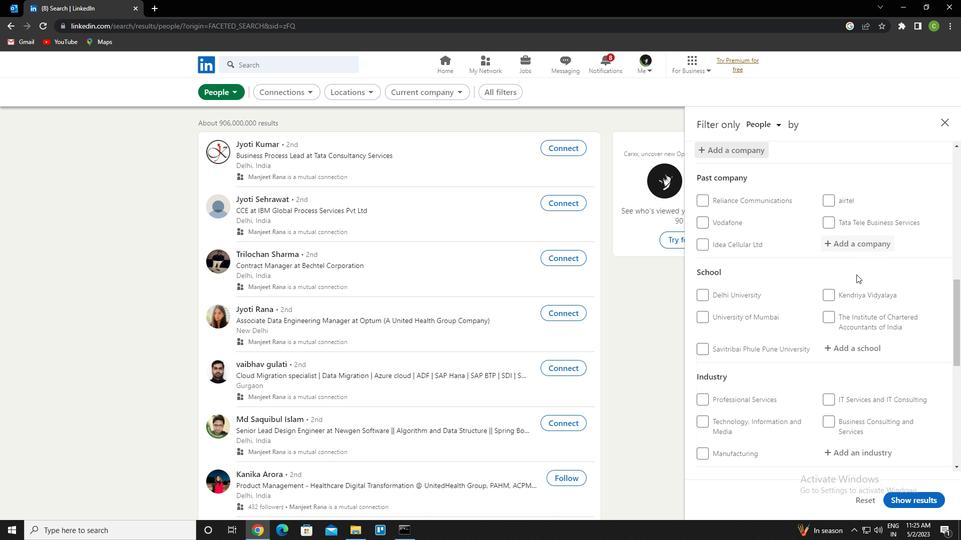 
Action: Mouse moved to (853, 253)
Screenshot: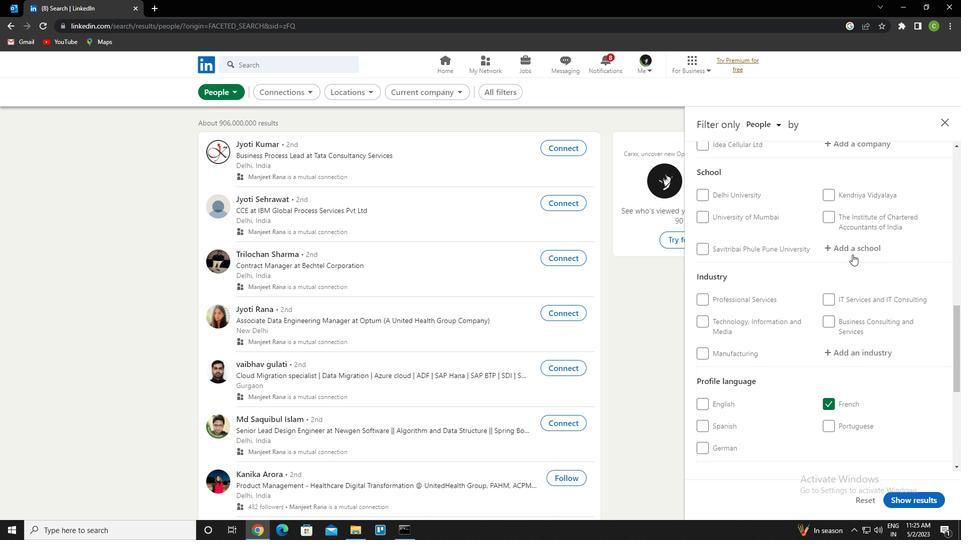 
Action: Mouse pressed left at (853, 253)
Screenshot: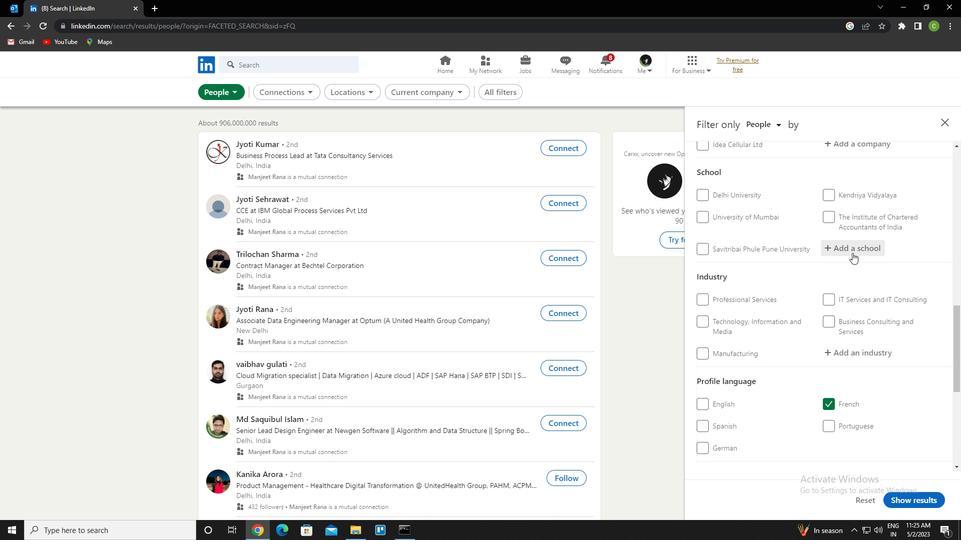 
Action: Key pressed <Key.caps_lock>n<Key.caps_lock>agar<Key.left><Key.left><Key.down><Key.down><Key.enter>
Screenshot: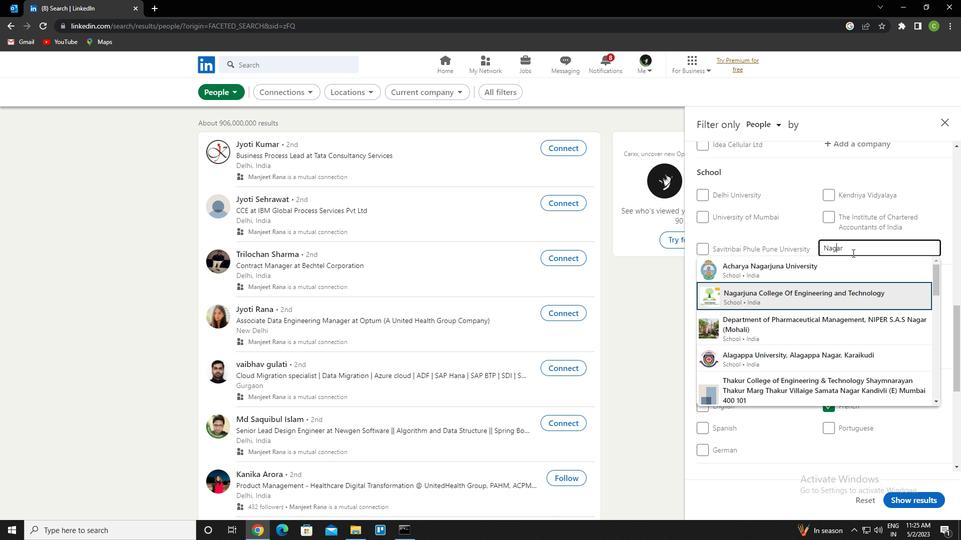 
Action: Mouse scrolled (853, 252) with delta (0, 0)
Screenshot: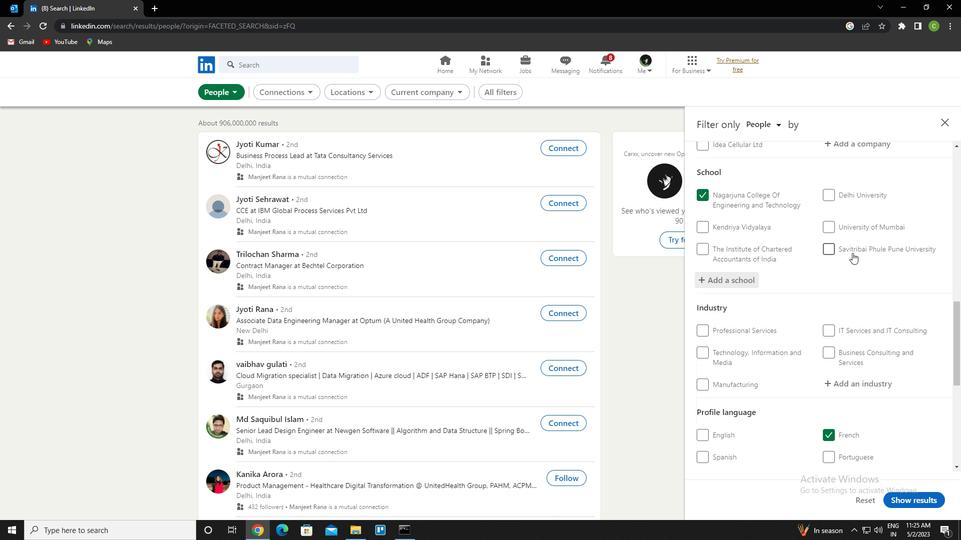 
Action: Mouse scrolled (853, 252) with delta (0, 0)
Screenshot: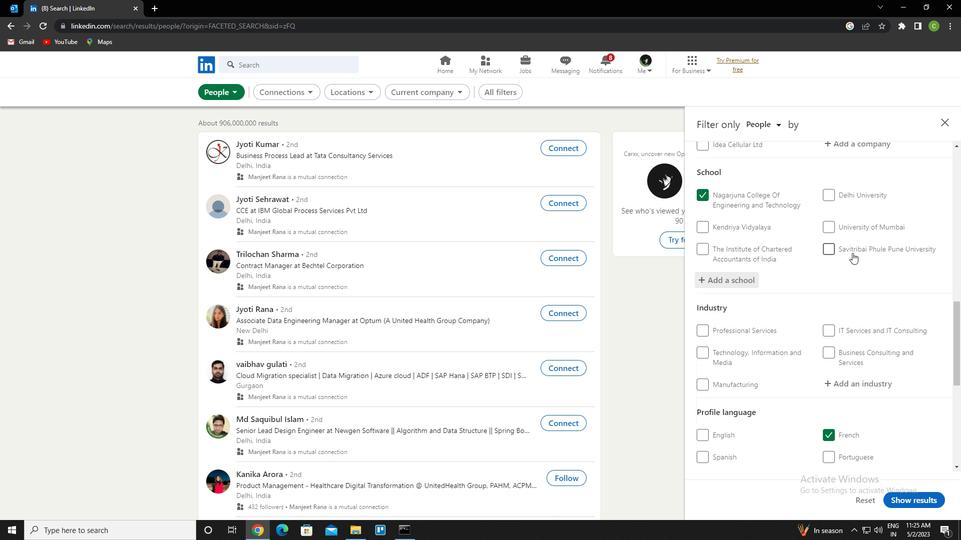 
Action: Mouse moved to (856, 284)
Screenshot: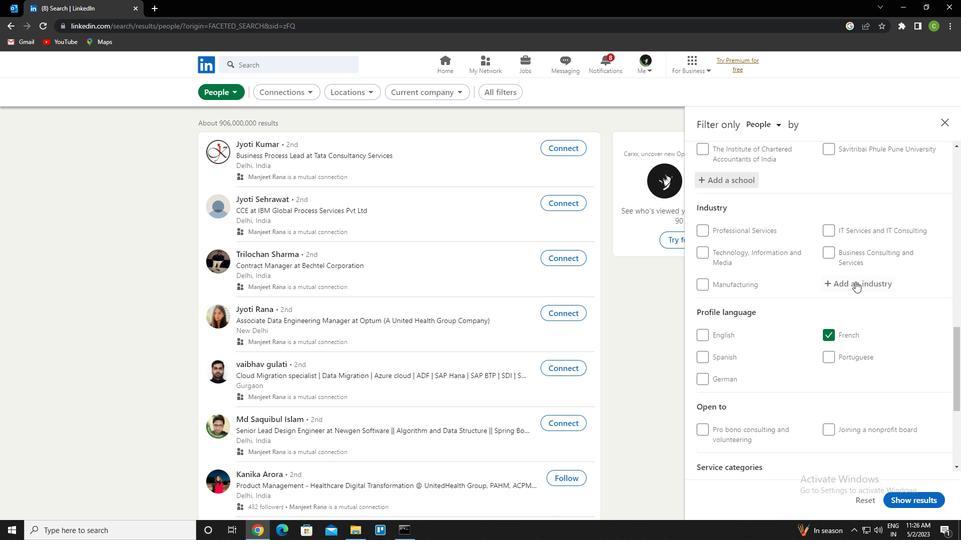 
Action: Mouse pressed left at (856, 284)
Screenshot: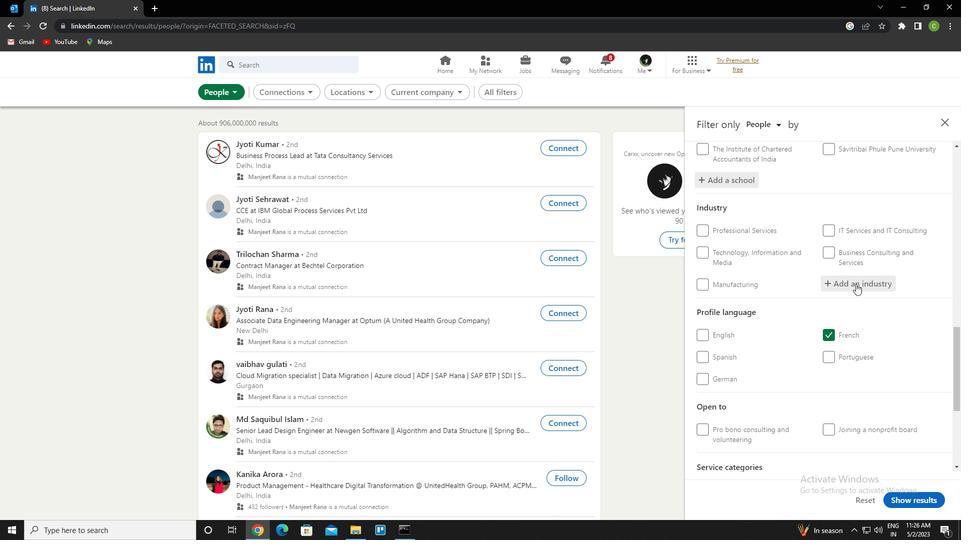 
Action: Key pressed <Key.caps_lock>p<Key.caps_lock>ipeli<Key.down><Key.enter>
Screenshot: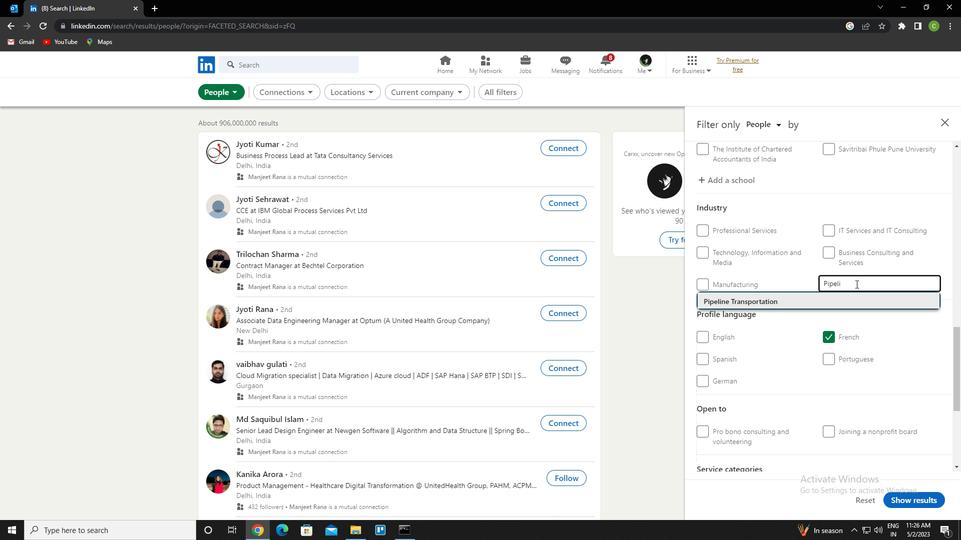 
Action: Mouse scrolled (856, 284) with delta (0, 0)
Screenshot: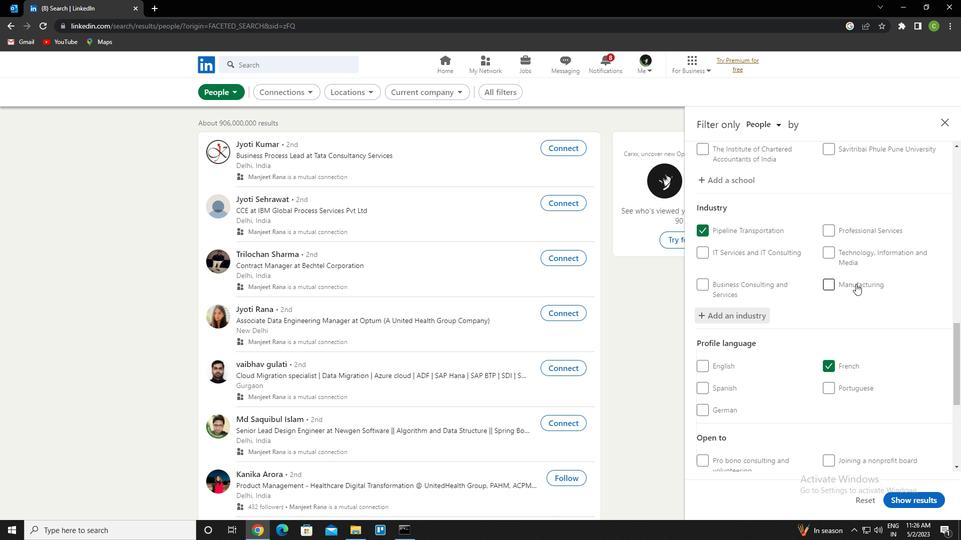 
Action: Mouse scrolled (856, 284) with delta (0, 0)
Screenshot: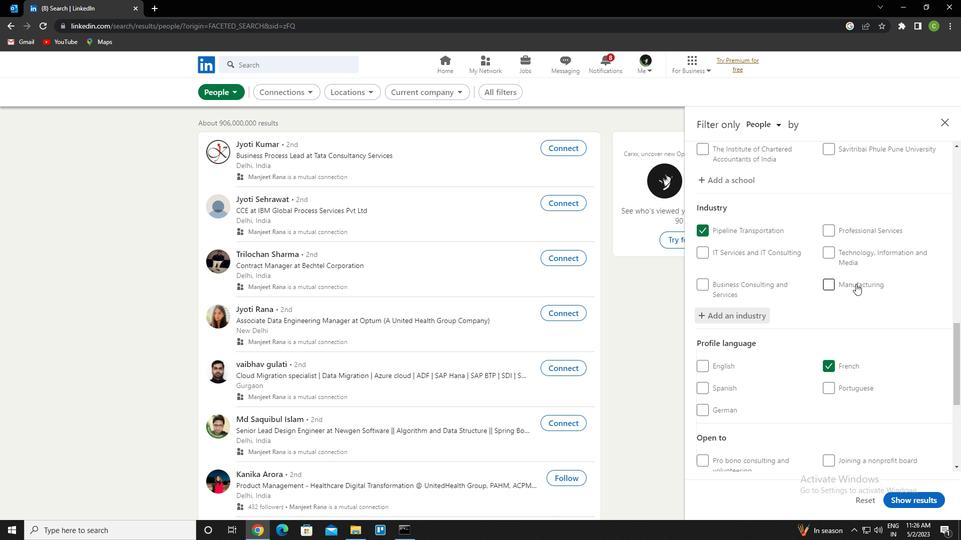 
Action: Mouse scrolled (856, 284) with delta (0, 0)
Screenshot: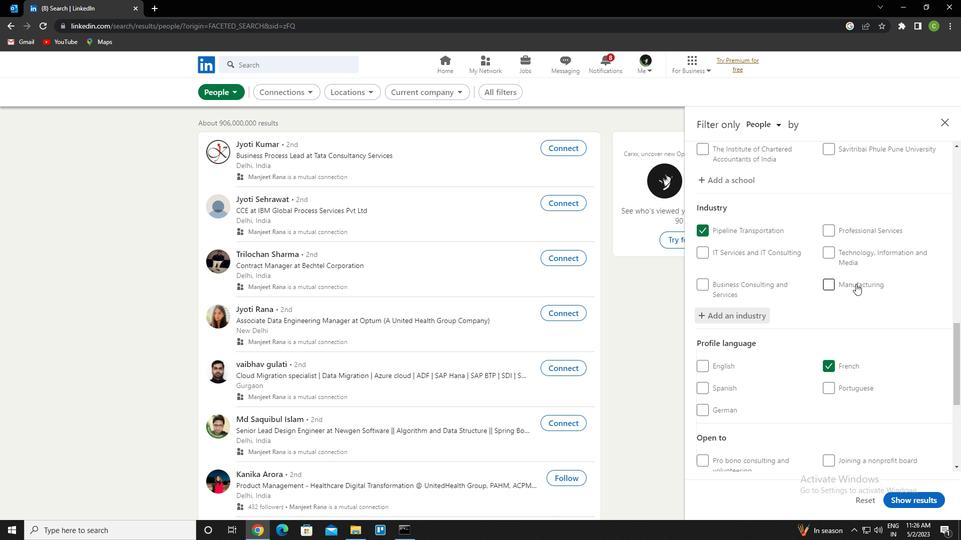 
Action: Mouse scrolled (856, 284) with delta (0, 0)
Screenshot: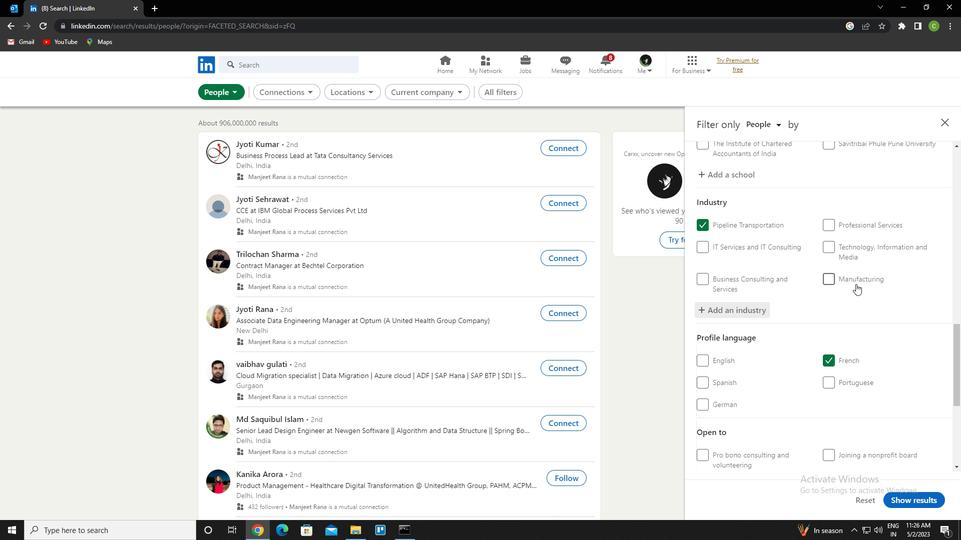 
Action: Mouse scrolled (856, 284) with delta (0, 0)
Screenshot: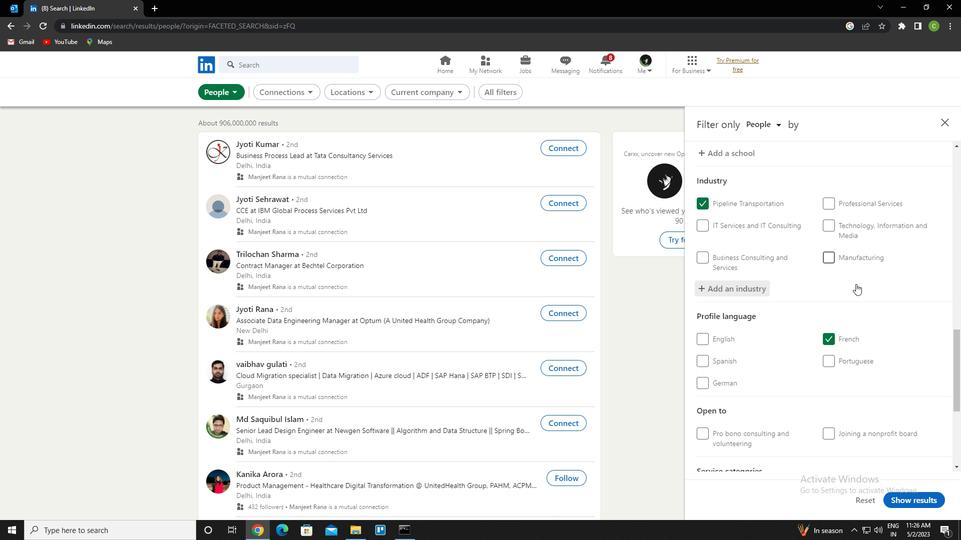 
Action: Mouse scrolled (856, 284) with delta (0, 0)
Screenshot: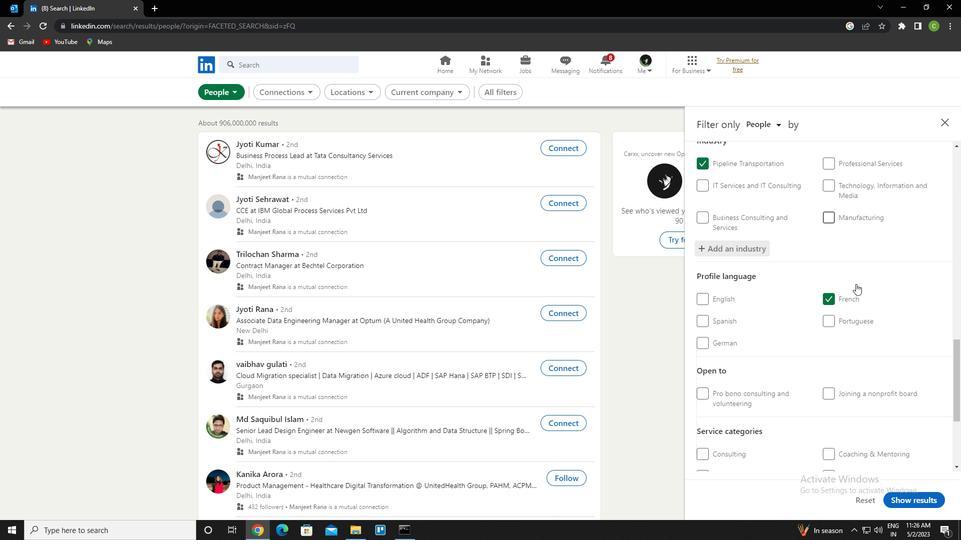 
Action: Mouse scrolled (856, 284) with delta (0, 0)
Screenshot: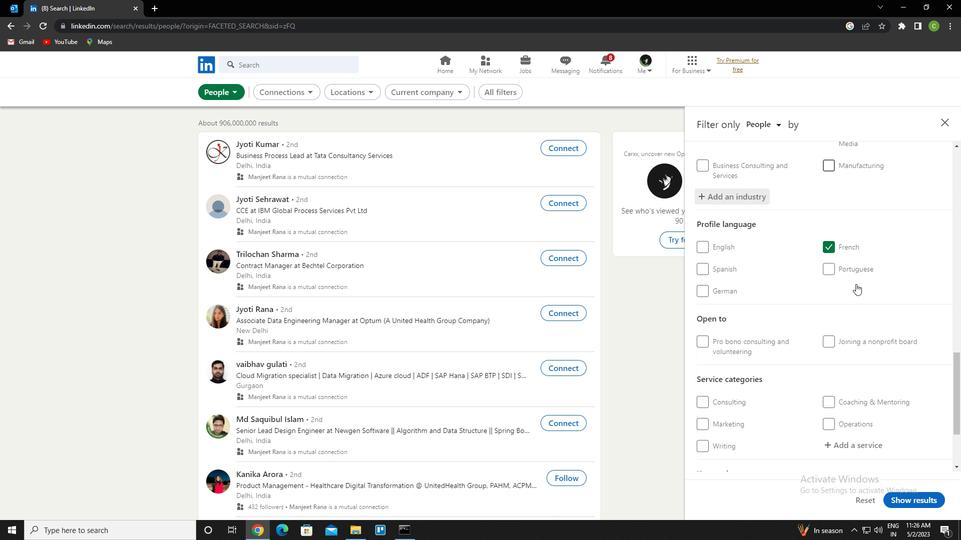 
Action: Mouse moved to (848, 327)
Screenshot: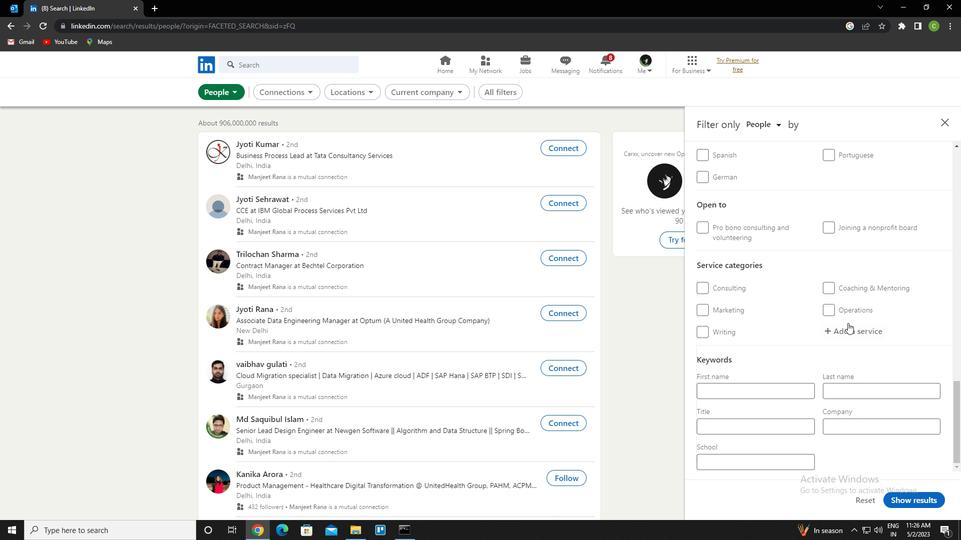 
Action: Mouse pressed left at (848, 327)
Screenshot: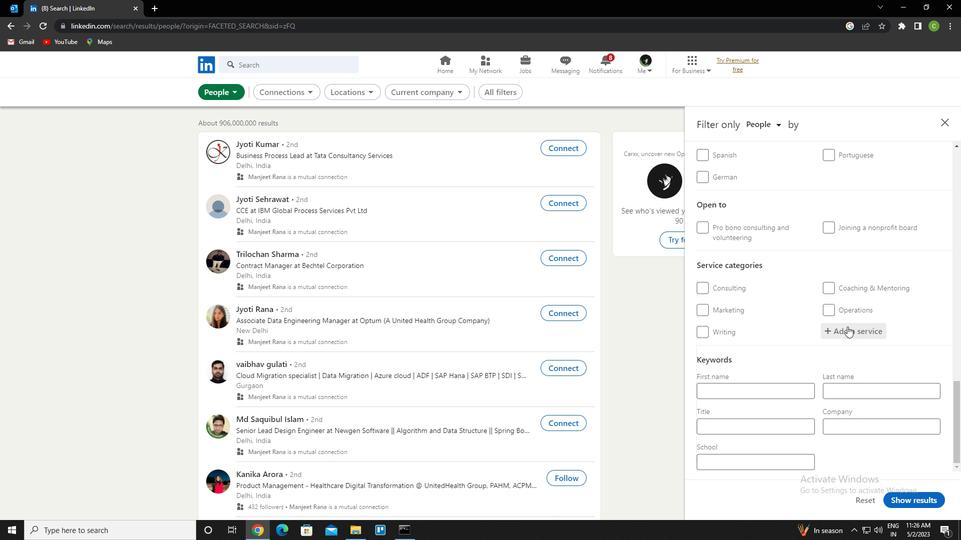 
Action: Key pressed <Key.caps_lock>a<Key.caps_lock>ccoun<Key.down><Key.enter>
Screenshot: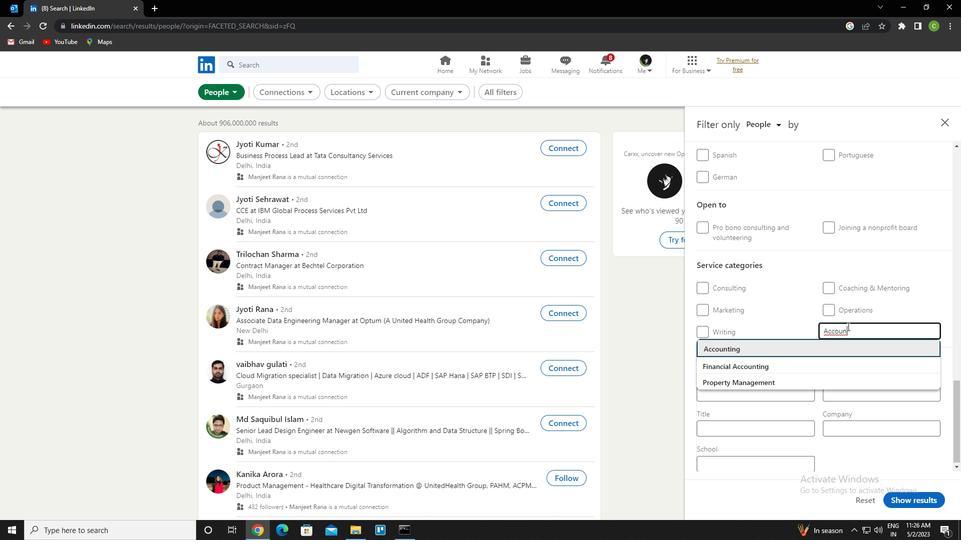 
Action: Mouse scrolled (848, 326) with delta (0, 0)
Screenshot: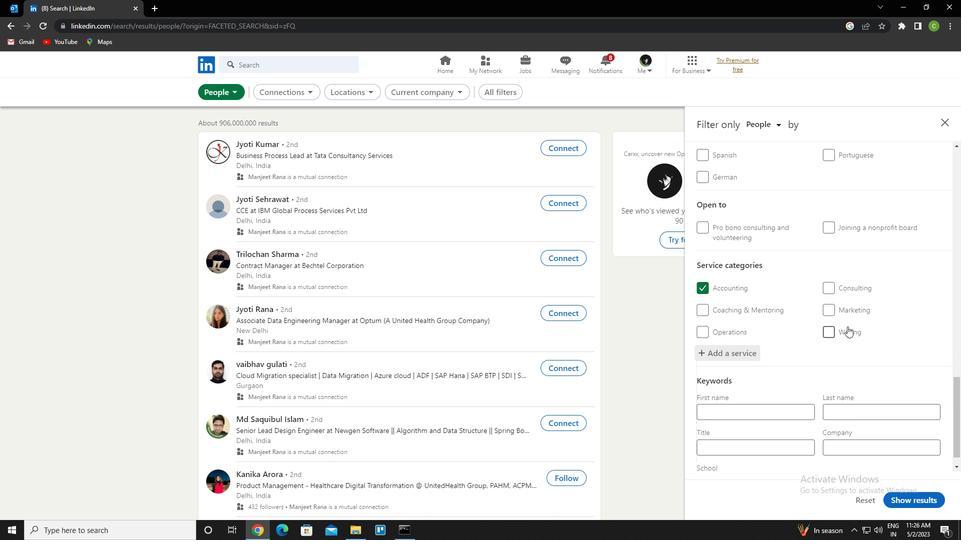 
Action: Mouse scrolled (848, 326) with delta (0, 0)
Screenshot: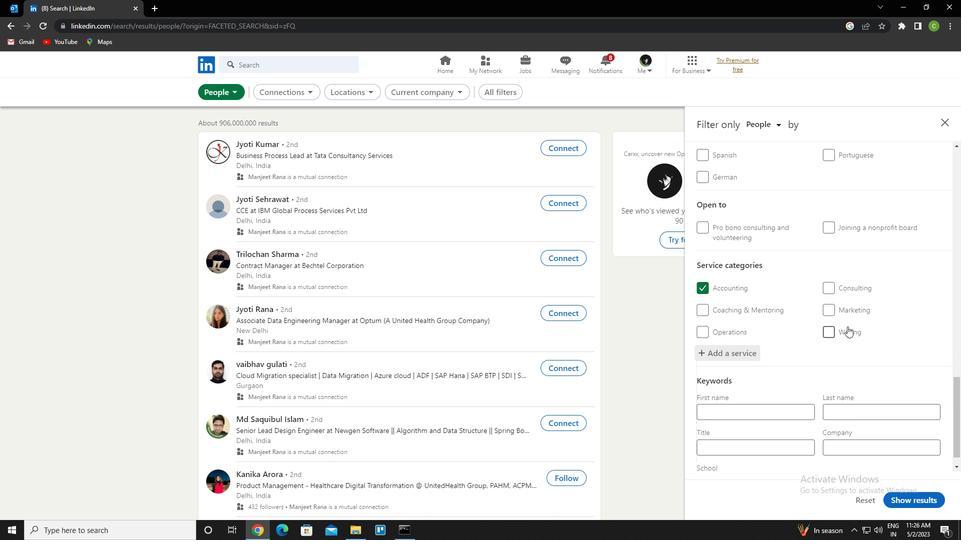 
Action: Mouse scrolled (848, 326) with delta (0, 0)
Screenshot: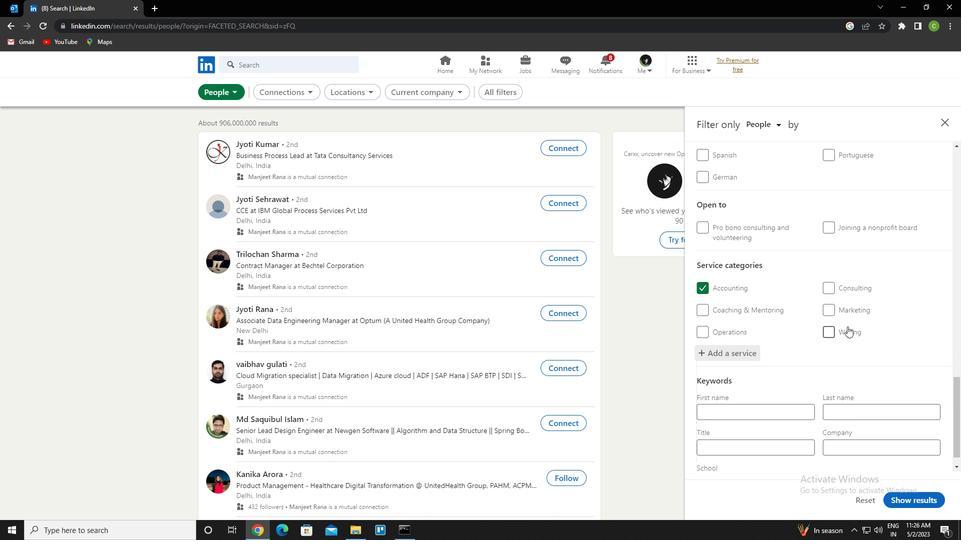 
Action: Mouse scrolled (848, 326) with delta (0, 0)
Screenshot: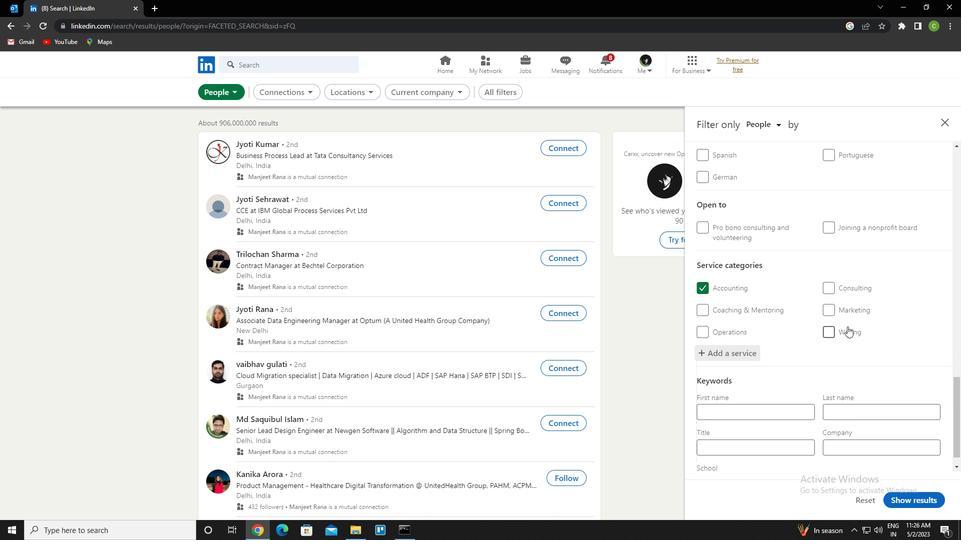 
Action: Mouse scrolled (848, 326) with delta (0, 0)
Screenshot: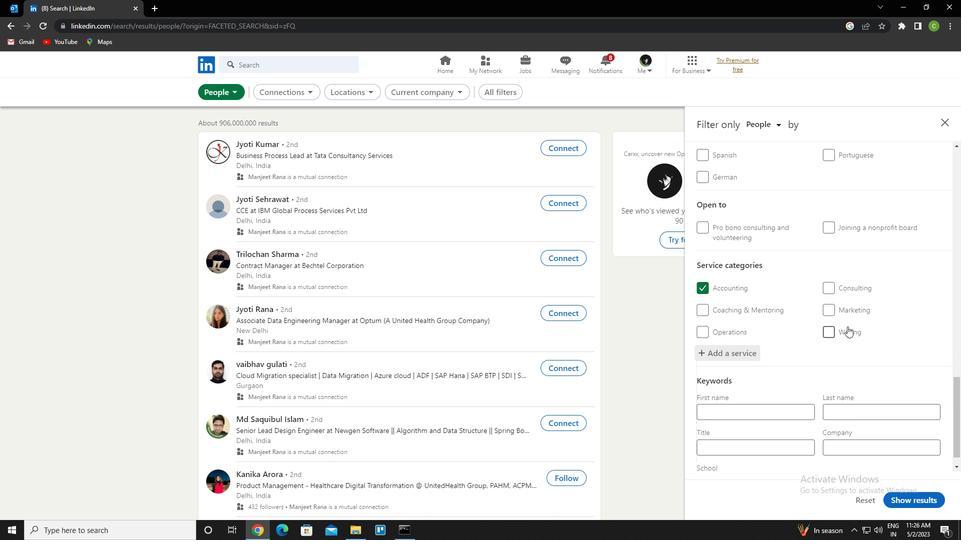 
Action: Mouse scrolled (848, 326) with delta (0, 0)
Screenshot: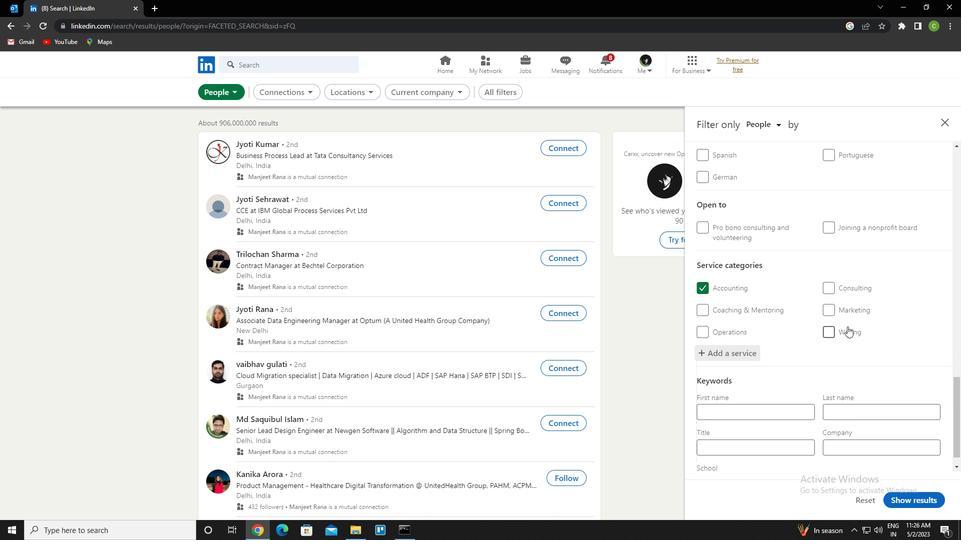 
Action: Mouse scrolled (848, 326) with delta (0, 0)
Screenshot: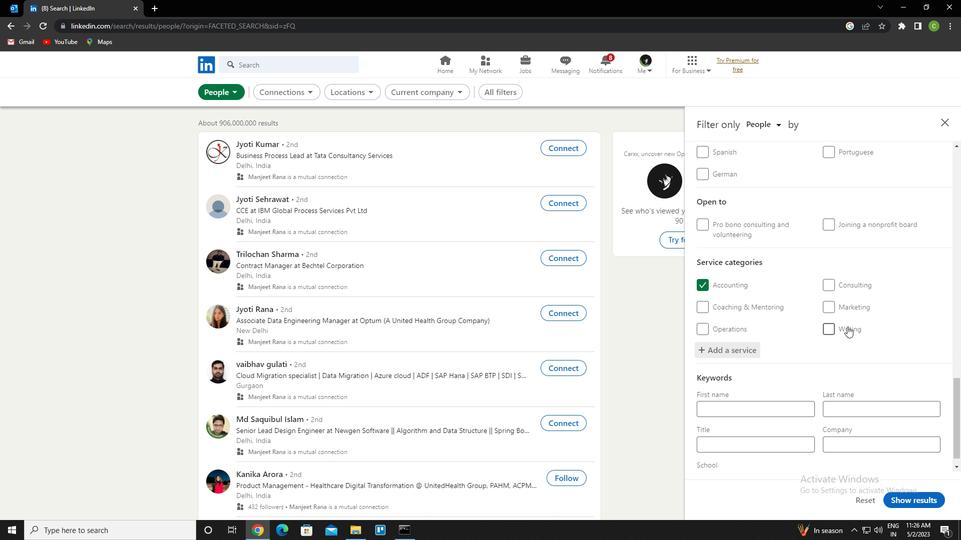 
Action: Mouse moved to (789, 421)
Screenshot: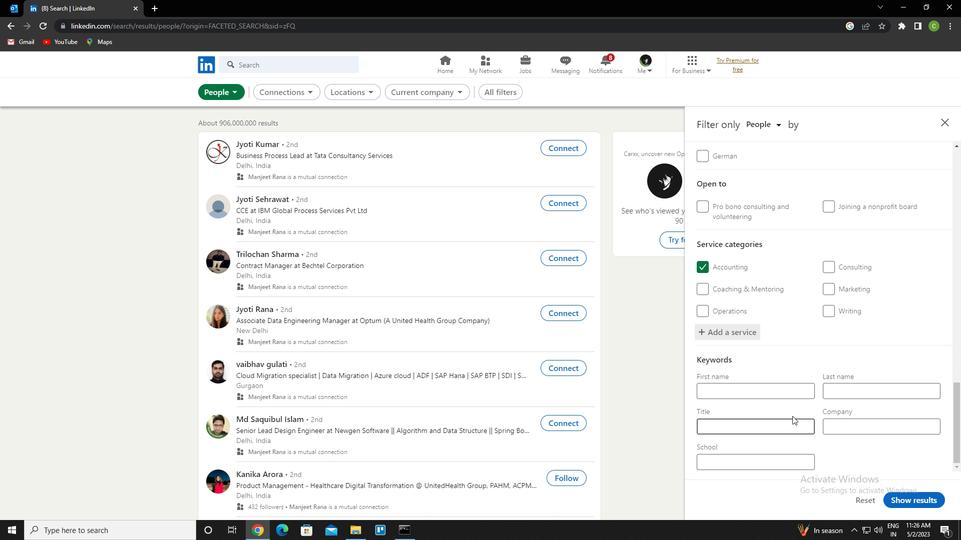 
Action: Mouse pressed left at (789, 421)
Screenshot: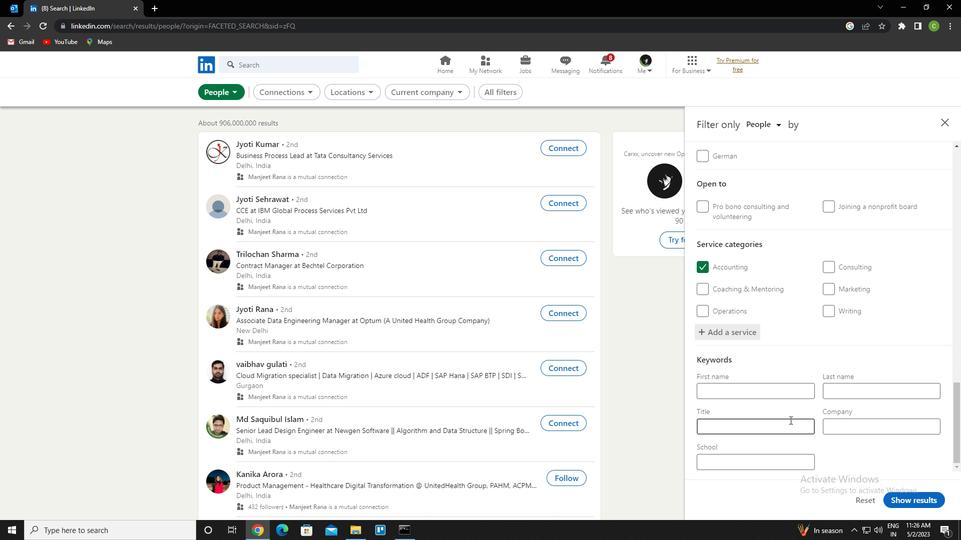 
Action: Key pressed <Key.caps_lock>c<Key.caps_lock>hief<Key.space><Key.caps_lock>e<Key.caps_lock>ngineer
Screenshot: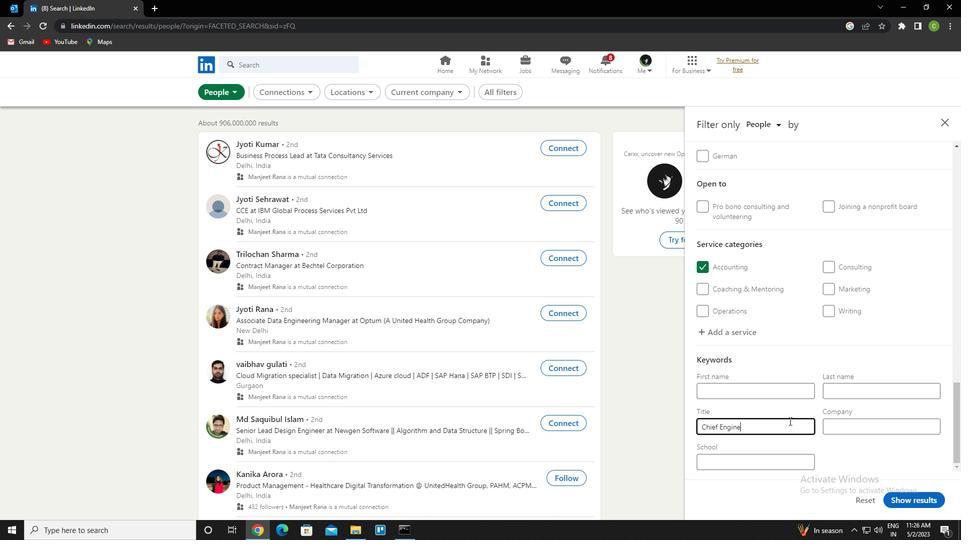 
Action: Mouse moved to (916, 506)
Screenshot: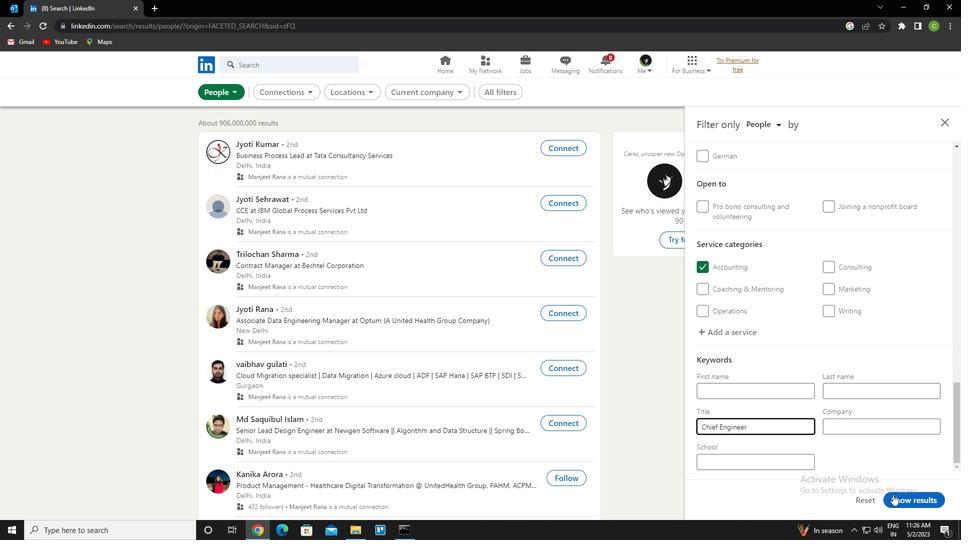 
Action: Mouse pressed left at (916, 506)
Screenshot: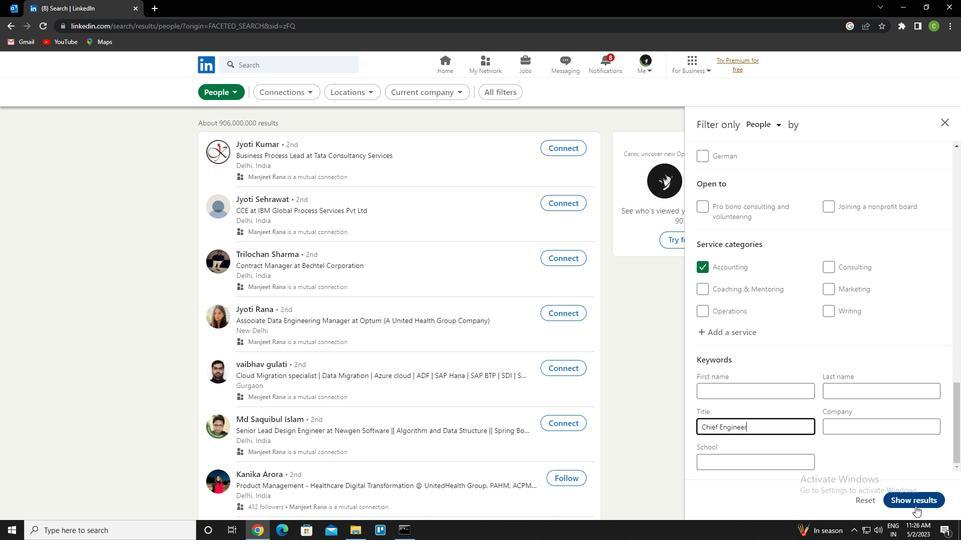 
Action: Mouse moved to (407, 508)
Screenshot: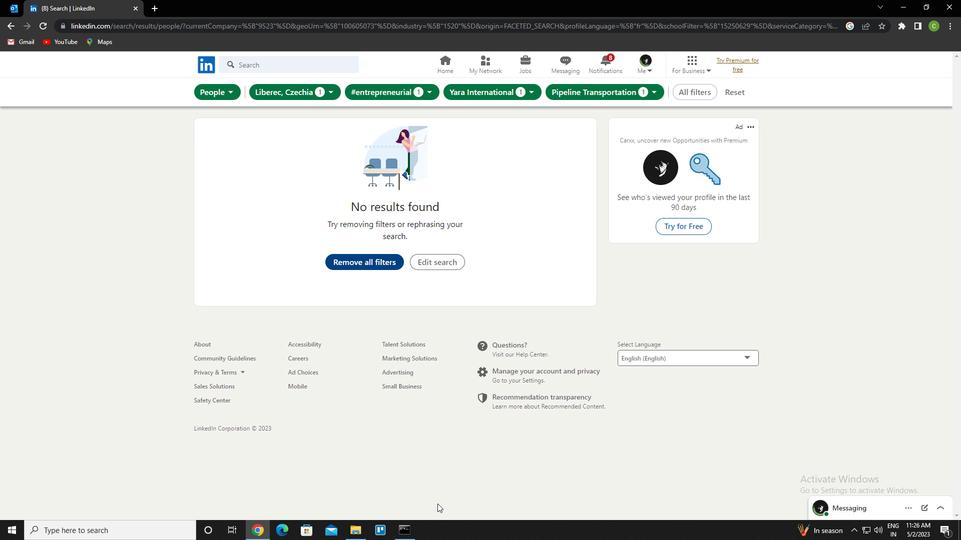 
